Task: Search one way flight ticket for 4 adults, 2 children, 2 infants in seat and 1 infant on lap in premium economy from Columbia: Columbia Metropolitan Airport to Jackson: Jackson Hole Airport on 5-2-2023. Choice of flights is Alaska. Number of bags: 1 carry on bag. Price is upto 99000. Outbound departure time preference is 12:15.
Action: Mouse moved to (372, 308)
Screenshot: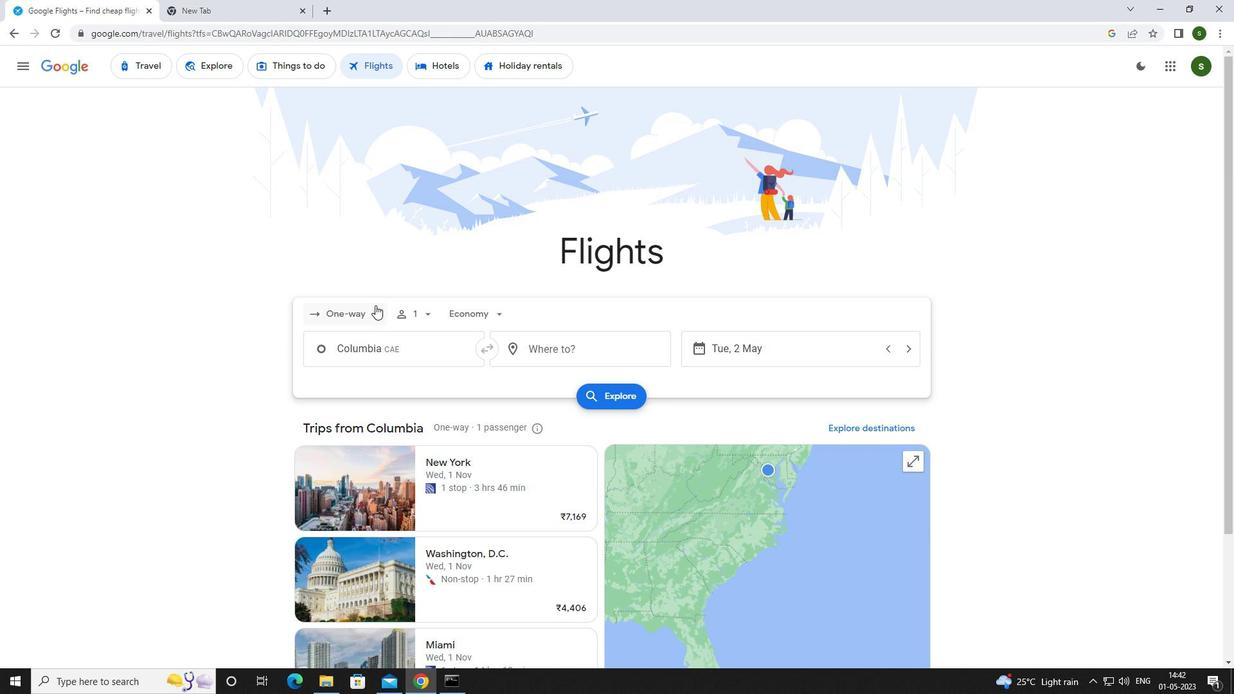 
Action: Mouse pressed left at (372, 308)
Screenshot: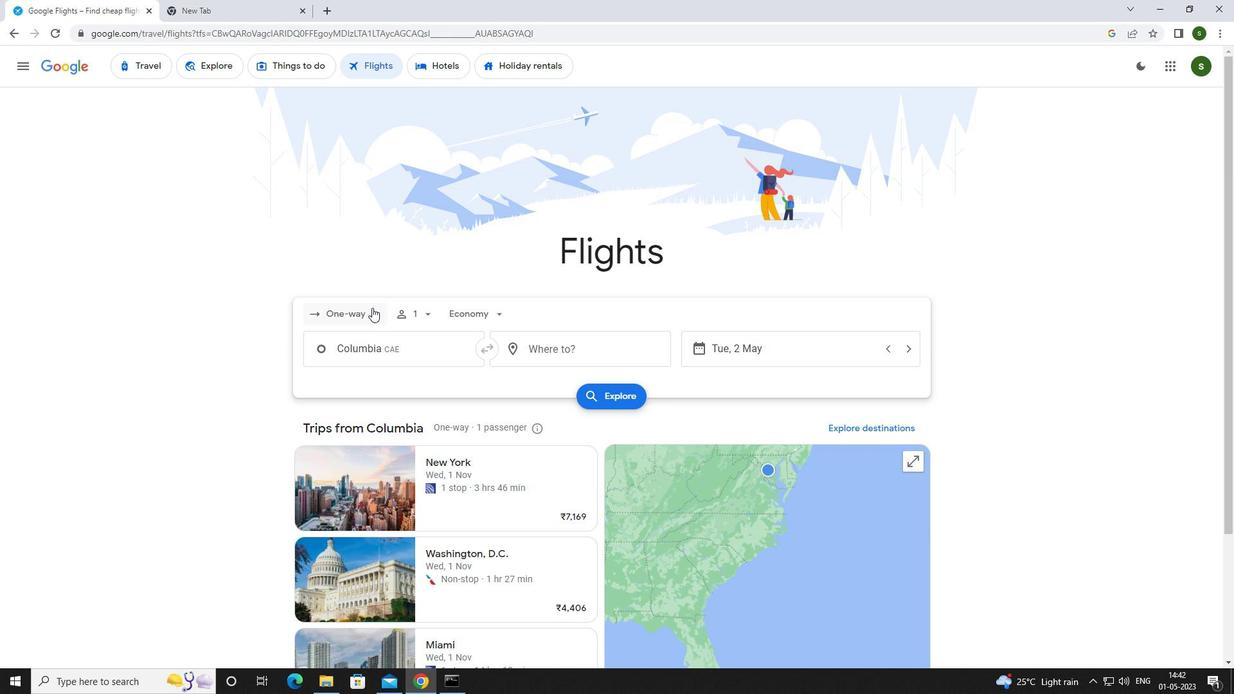 
Action: Mouse moved to (368, 372)
Screenshot: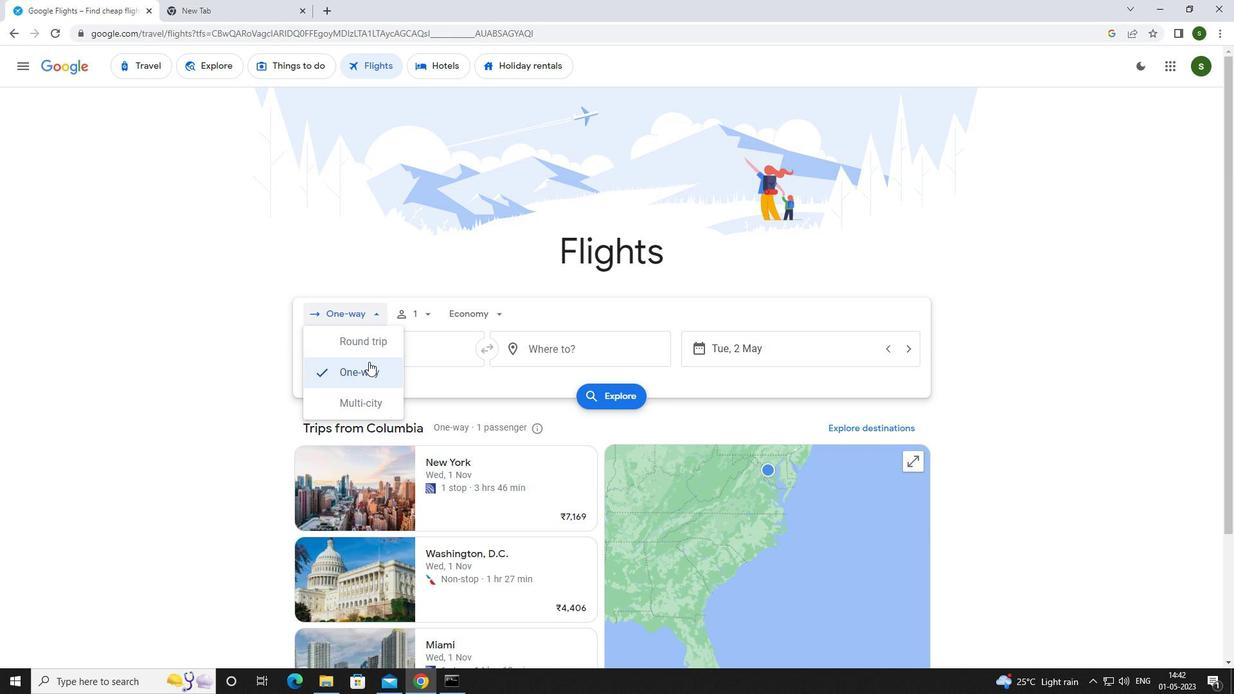 
Action: Mouse pressed left at (368, 372)
Screenshot: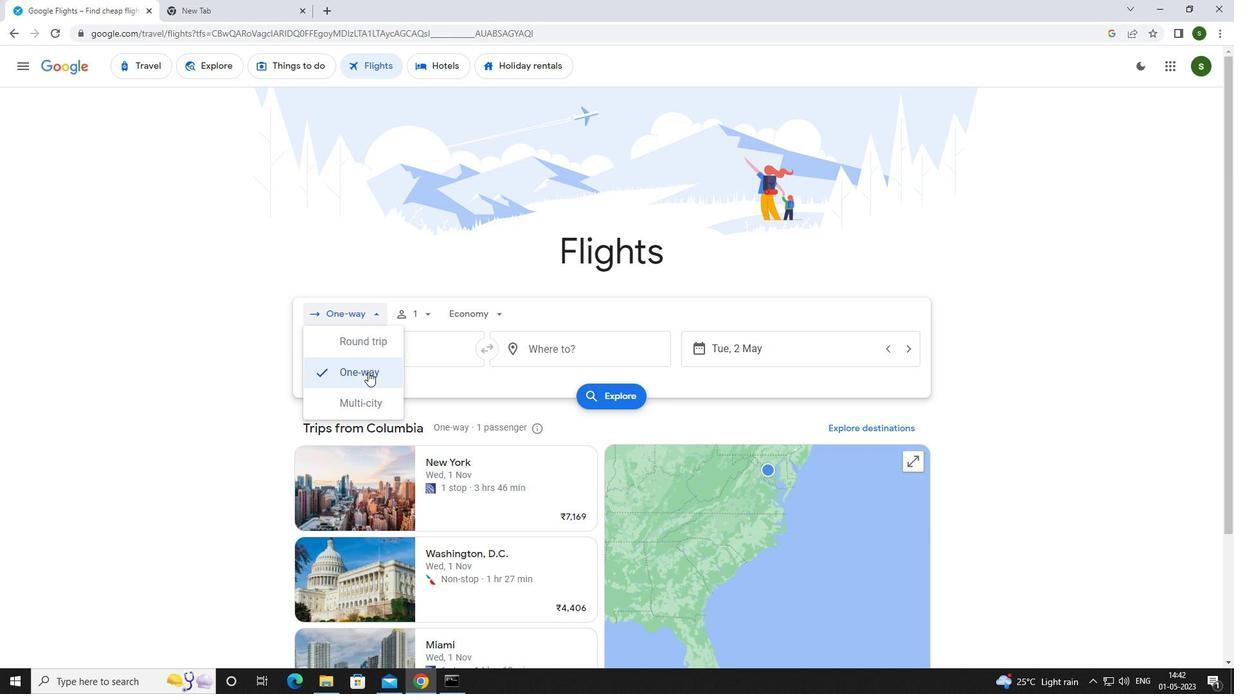 
Action: Mouse moved to (433, 315)
Screenshot: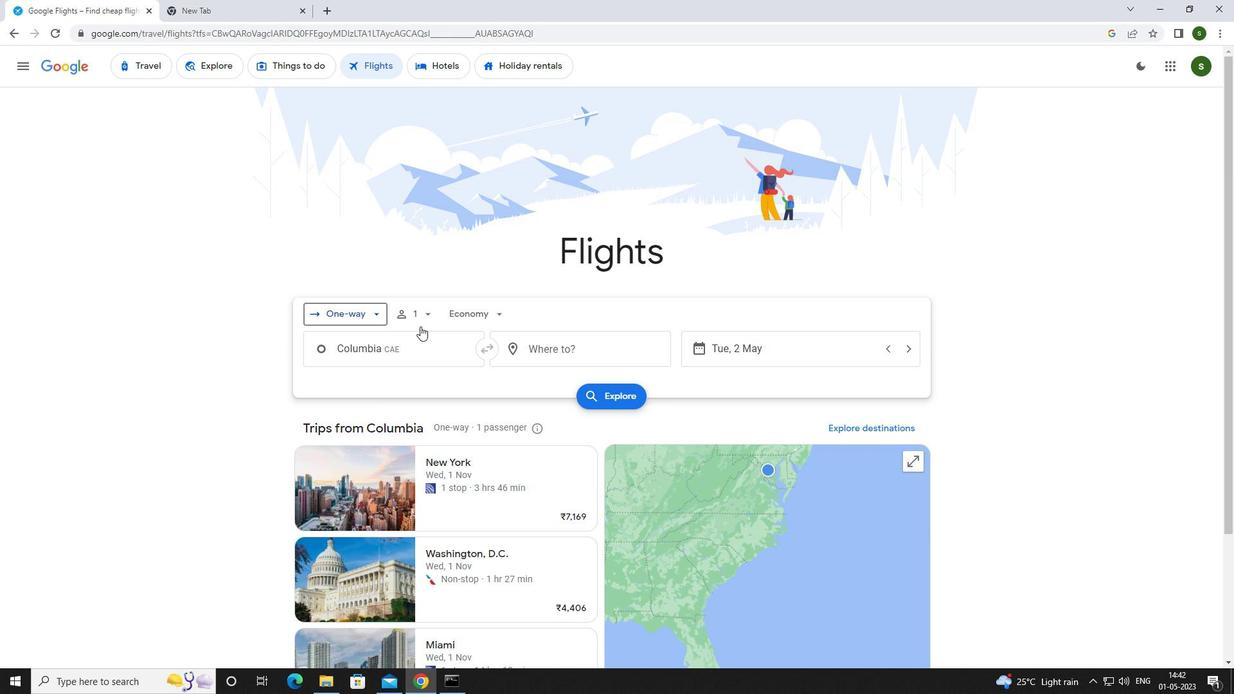 
Action: Mouse pressed left at (433, 315)
Screenshot: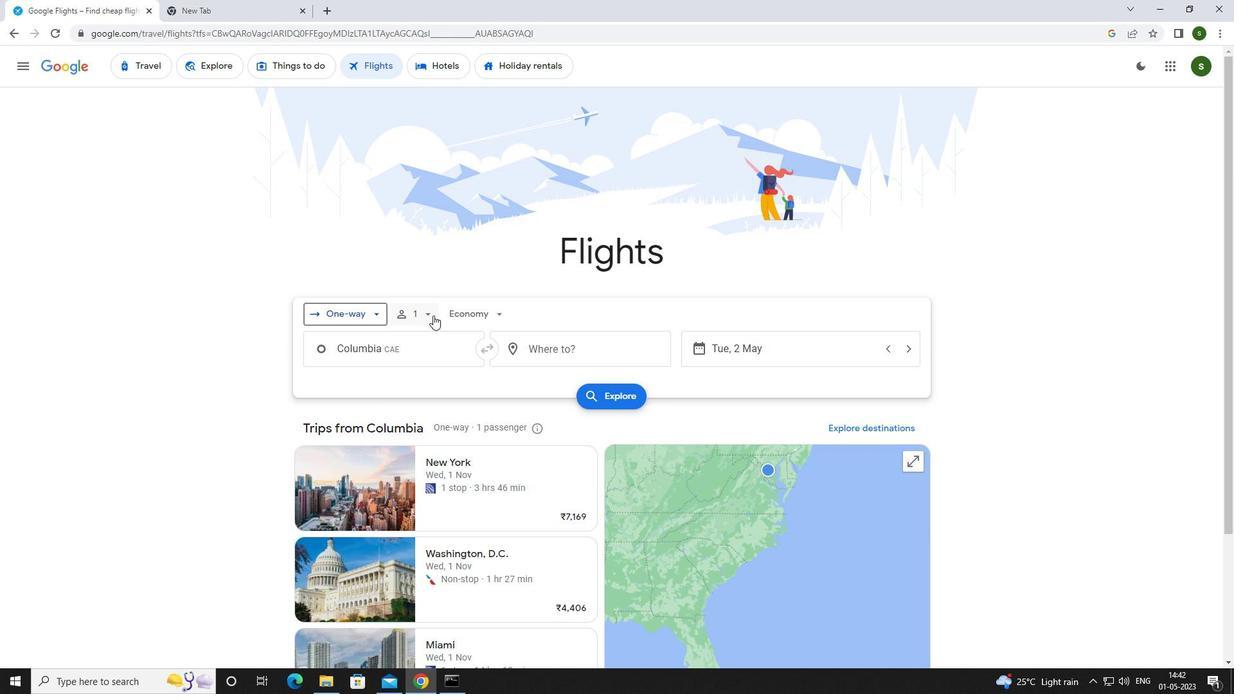
Action: Mouse moved to (525, 340)
Screenshot: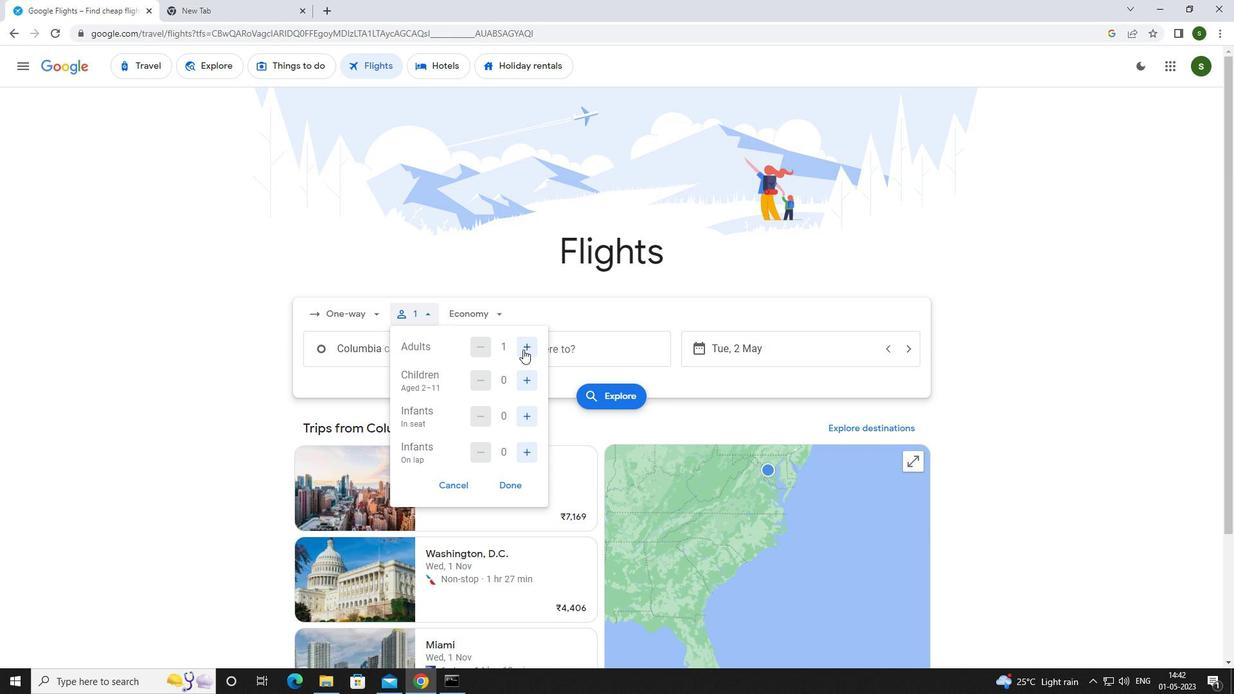 
Action: Mouse pressed left at (525, 340)
Screenshot: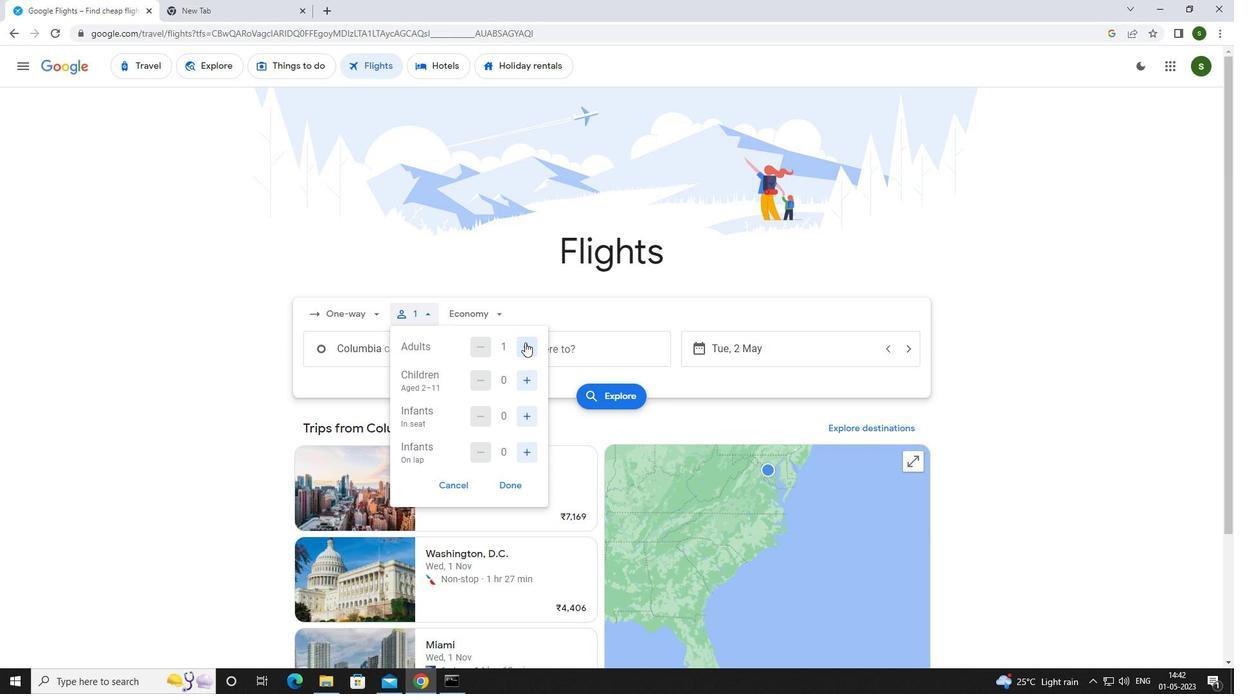 
Action: Mouse pressed left at (525, 340)
Screenshot: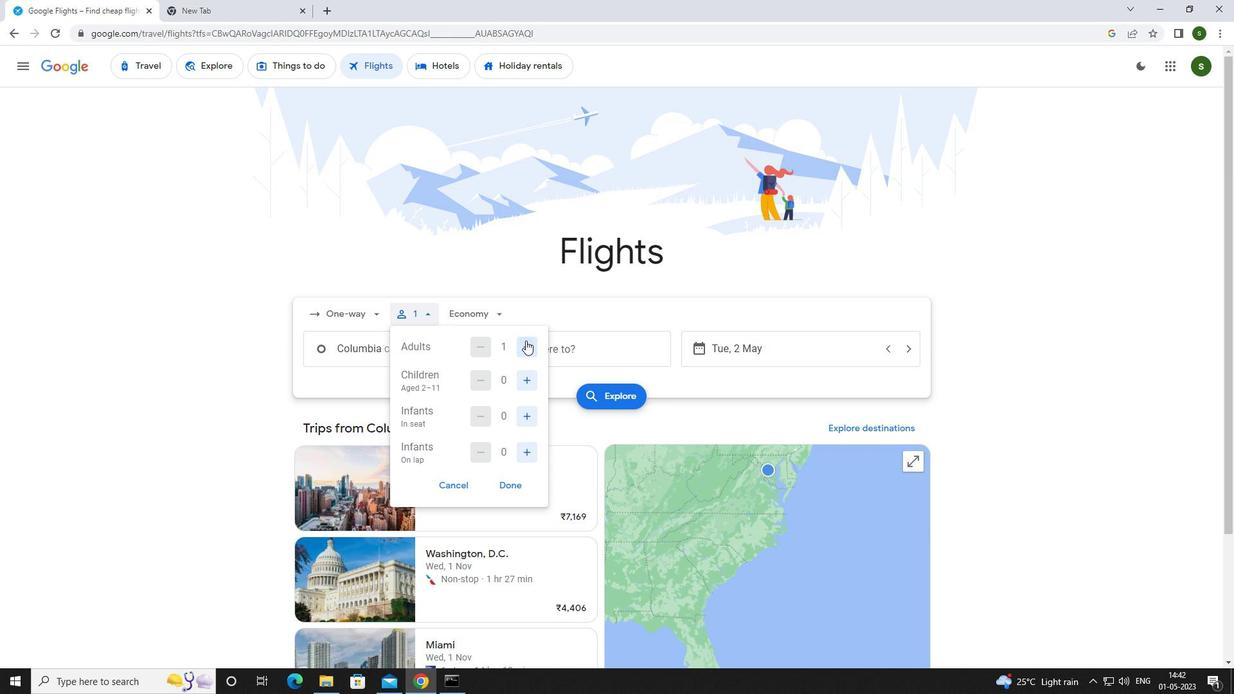 
Action: Mouse pressed left at (525, 340)
Screenshot: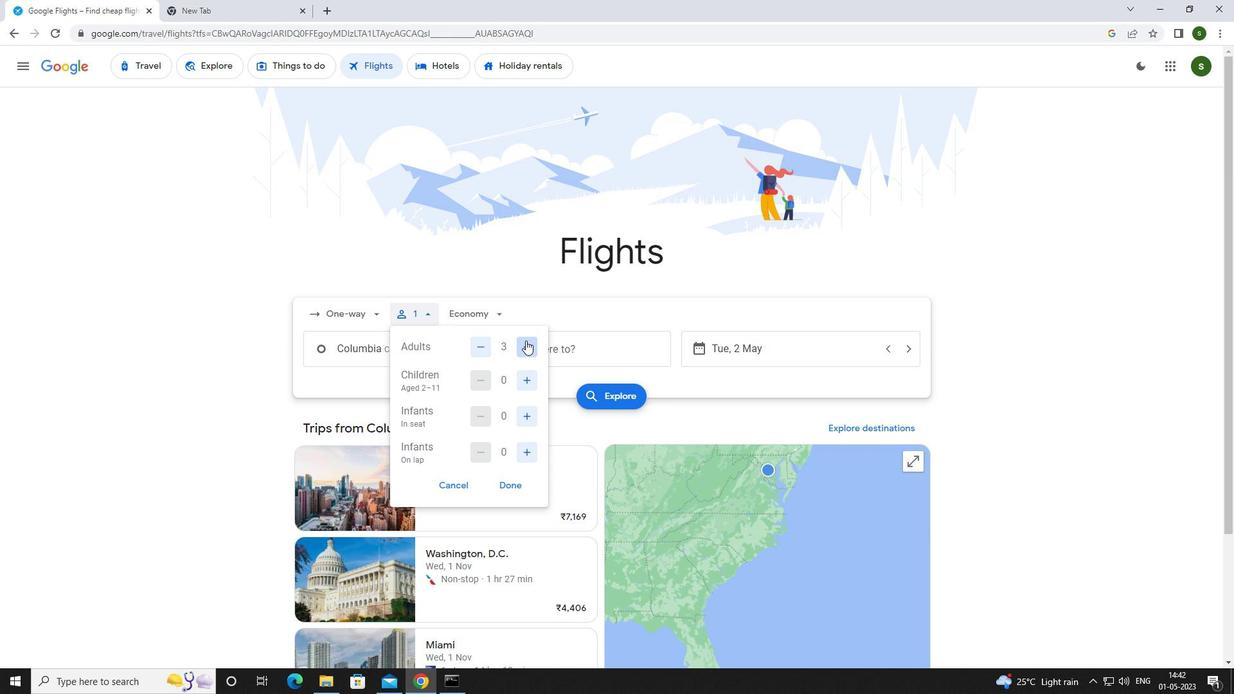 
Action: Mouse moved to (527, 374)
Screenshot: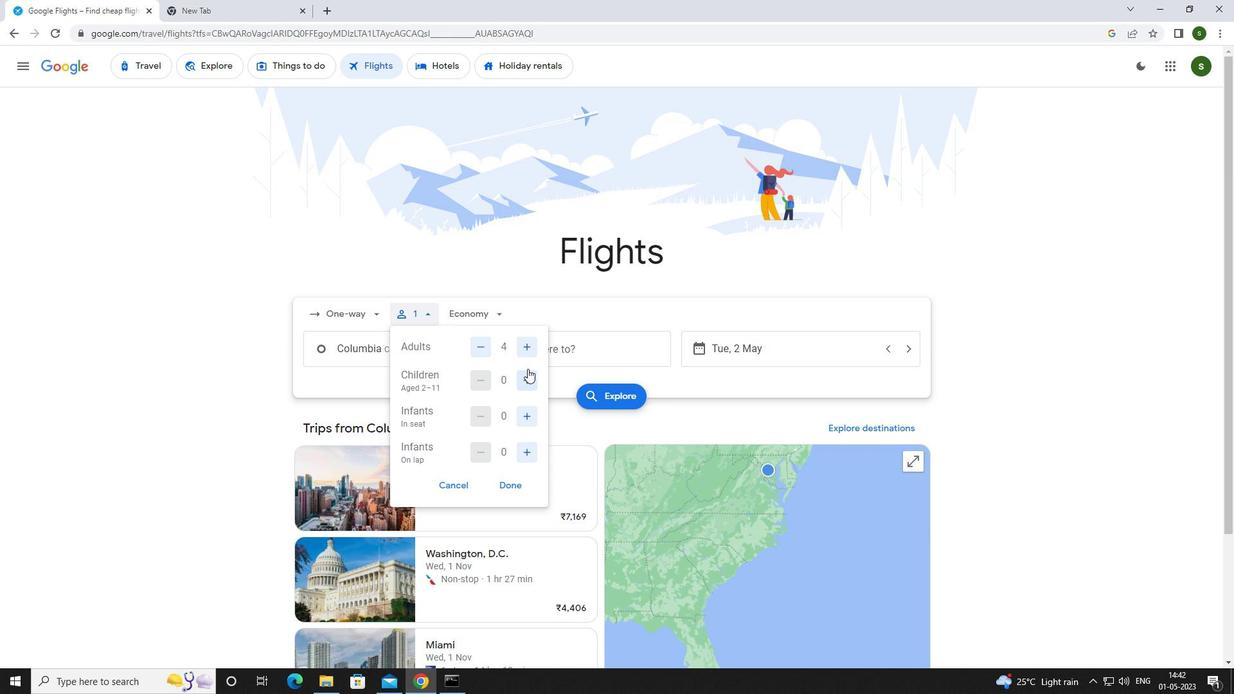 
Action: Mouse pressed left at (527, 374)
Screenshot: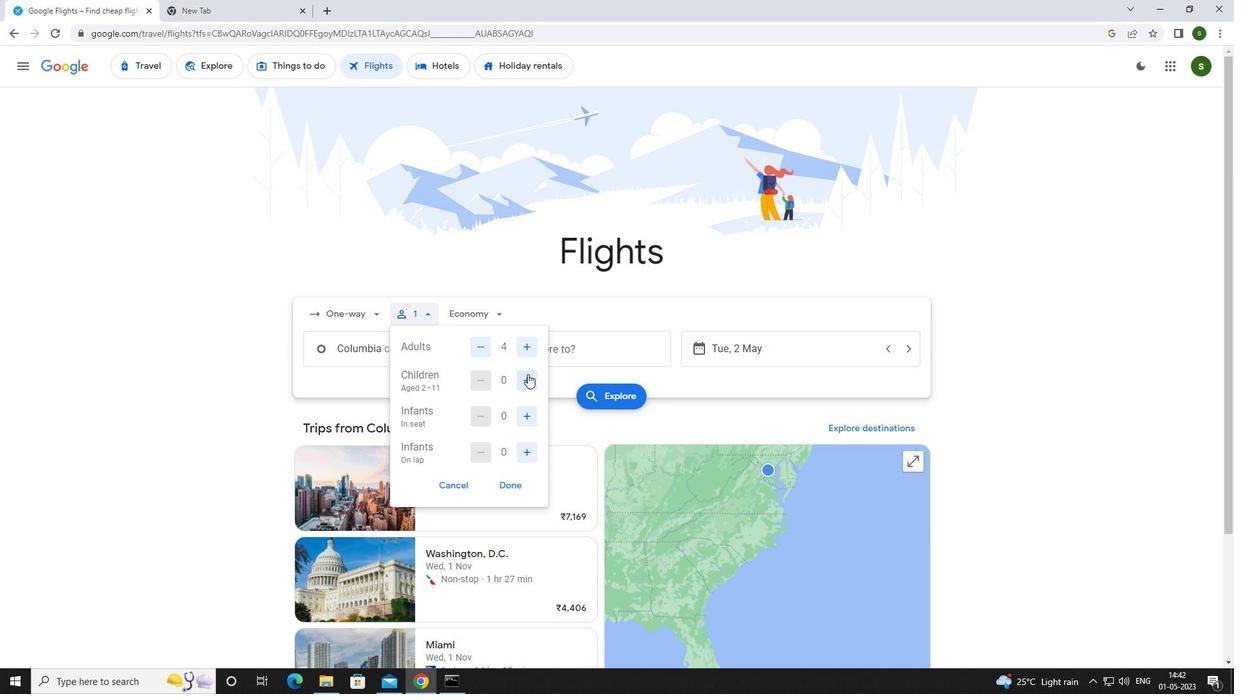 
Action: Mouse pressed left at (527, 374)
Screenshot: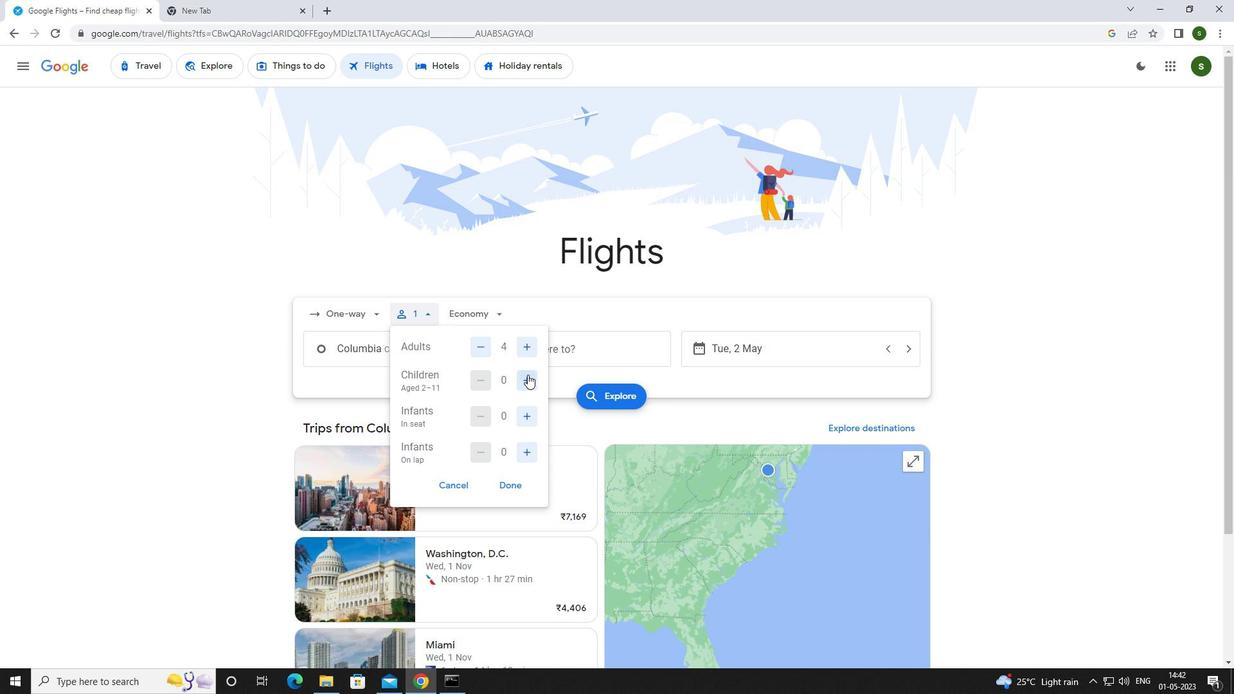 
Action: Mouse moved to (527, 408)
Screenshot: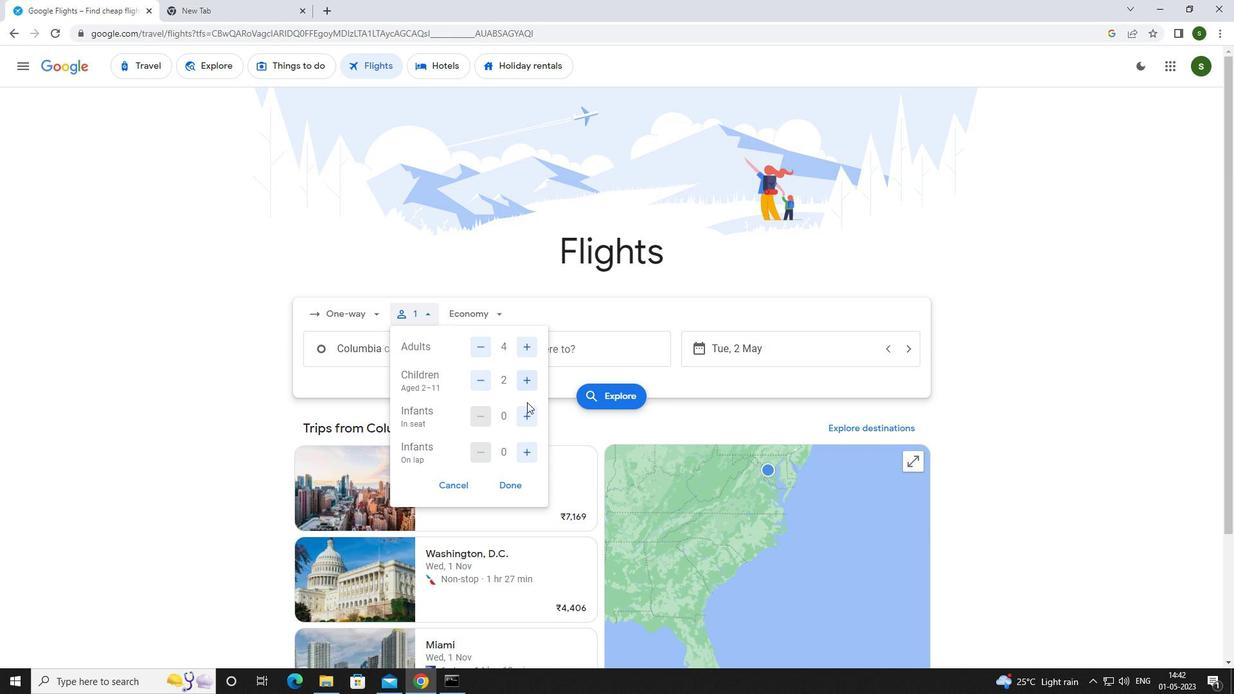 
Action: Mouse pressed left at (527, 408)
Screenshot: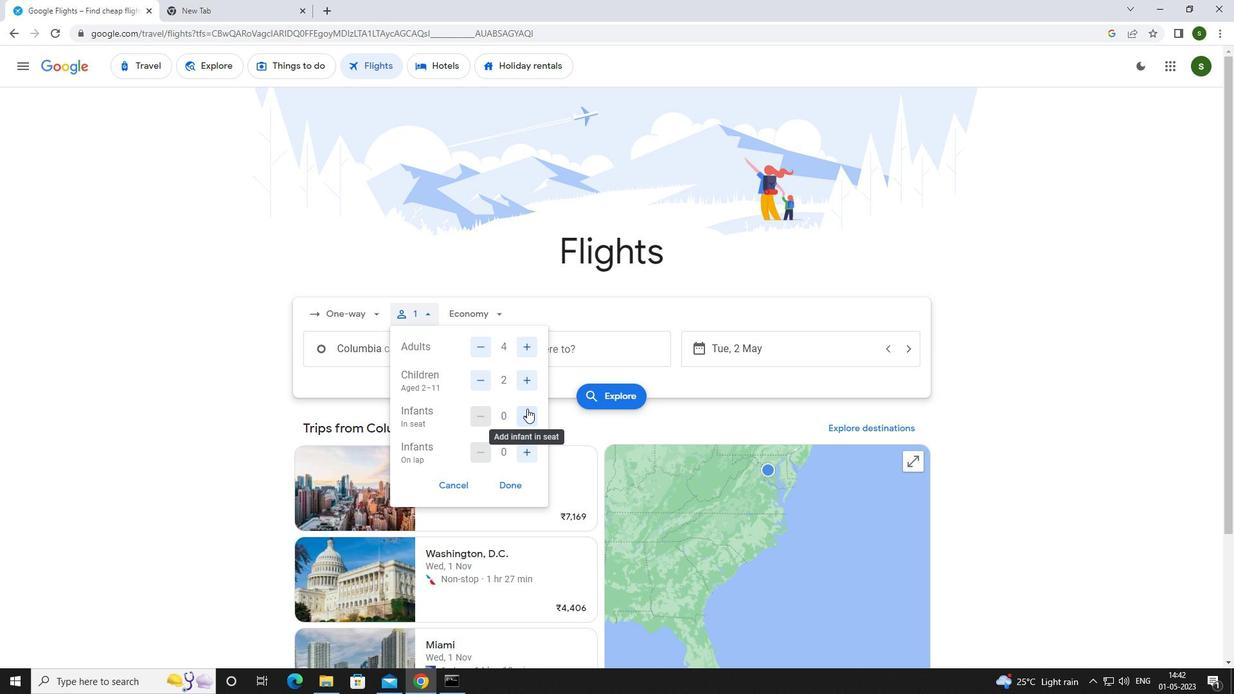 
Action: Mouse pressed left at (527, 408)
Screenshot: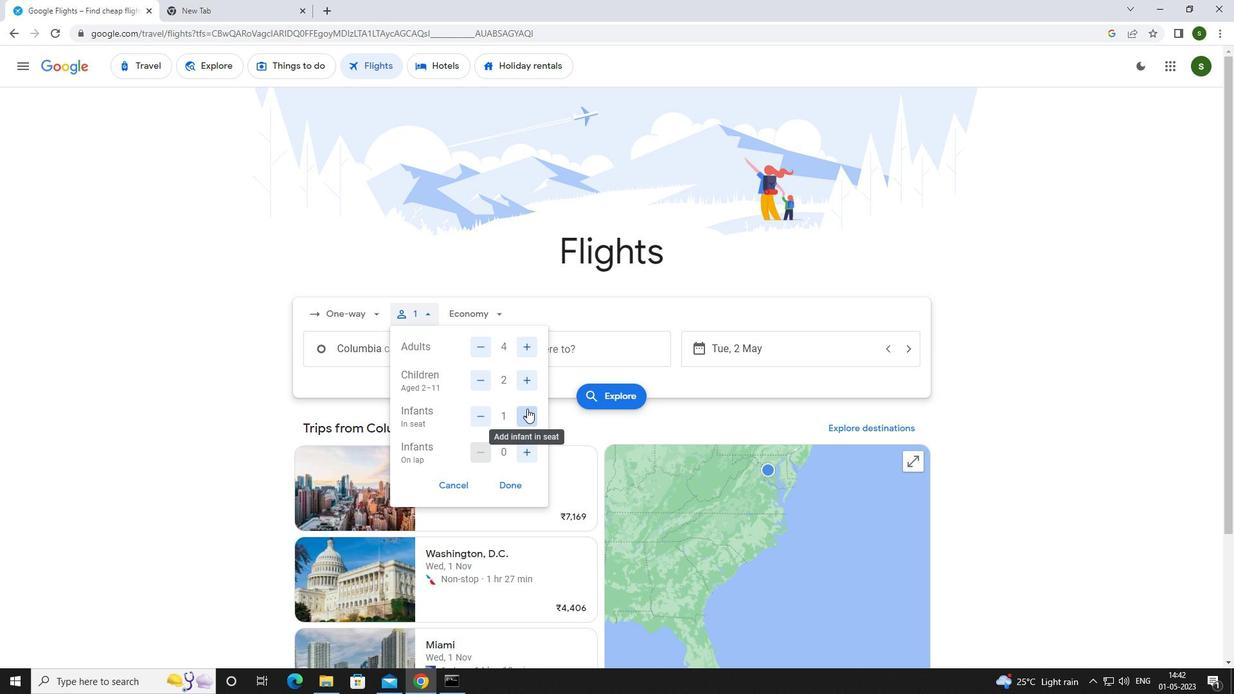 
Action: Mouse moved to (518, 455)
Screenshot: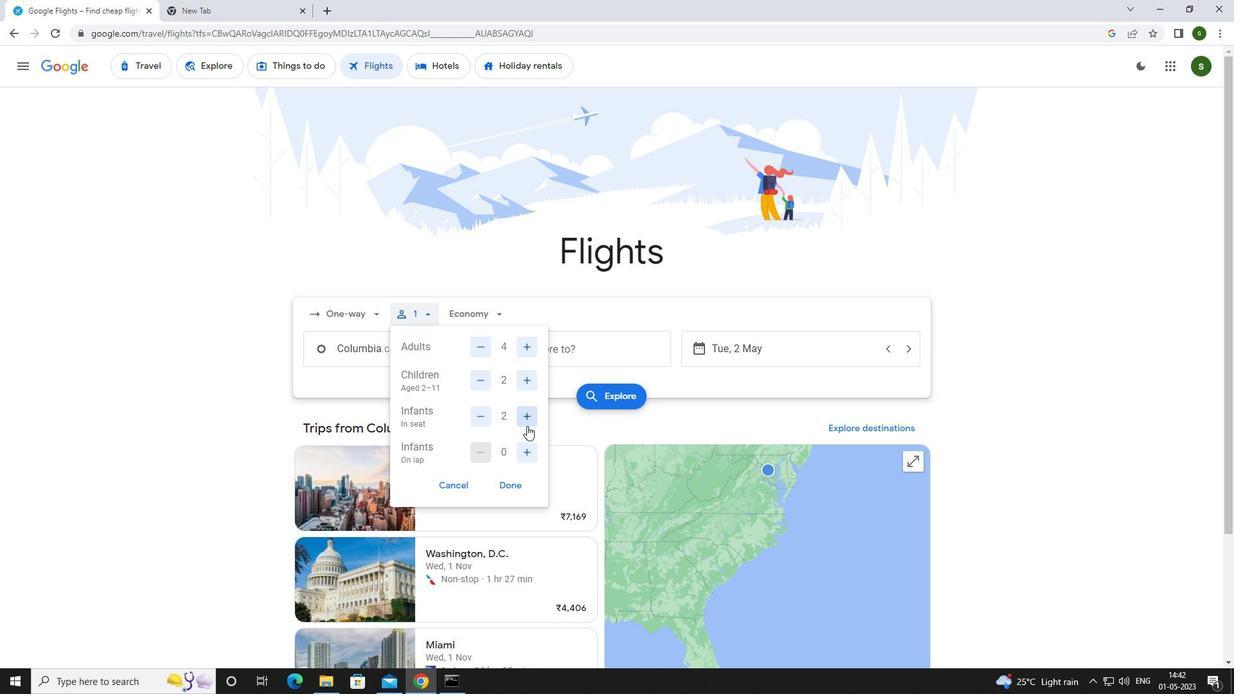 
Action: Mouse pressed left at (518, 455)
Screenshot: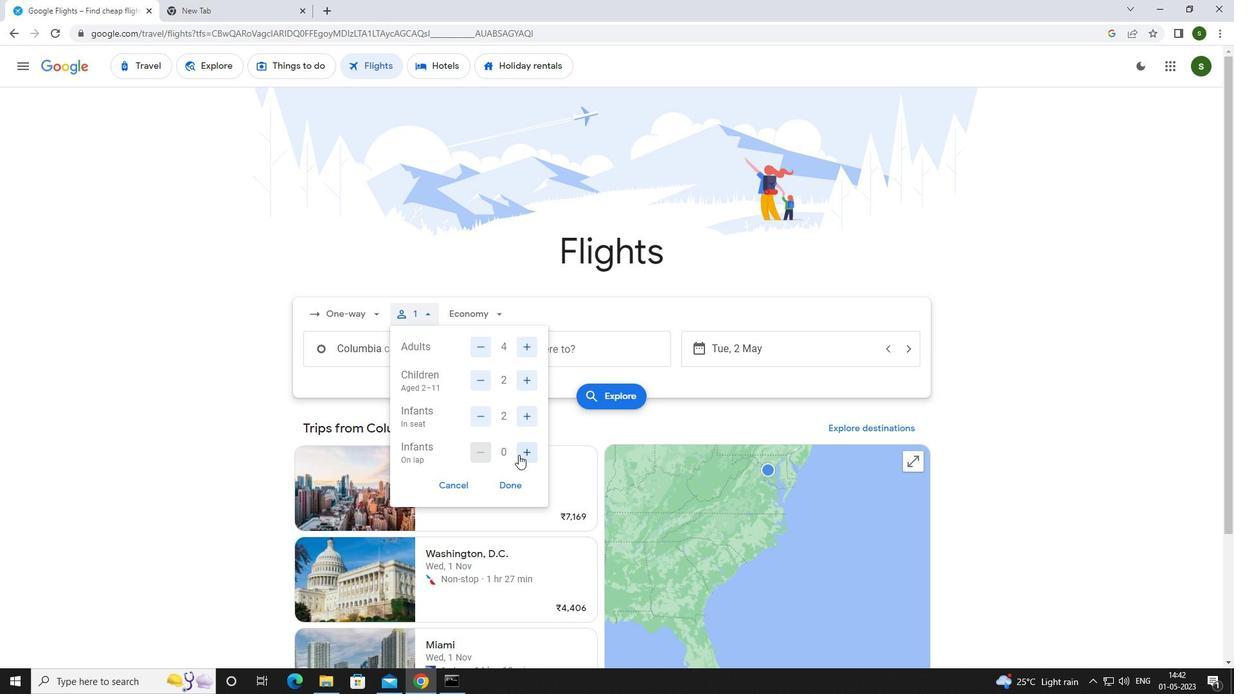 
Action: Mouse moved to (494, 318)
Screenshot: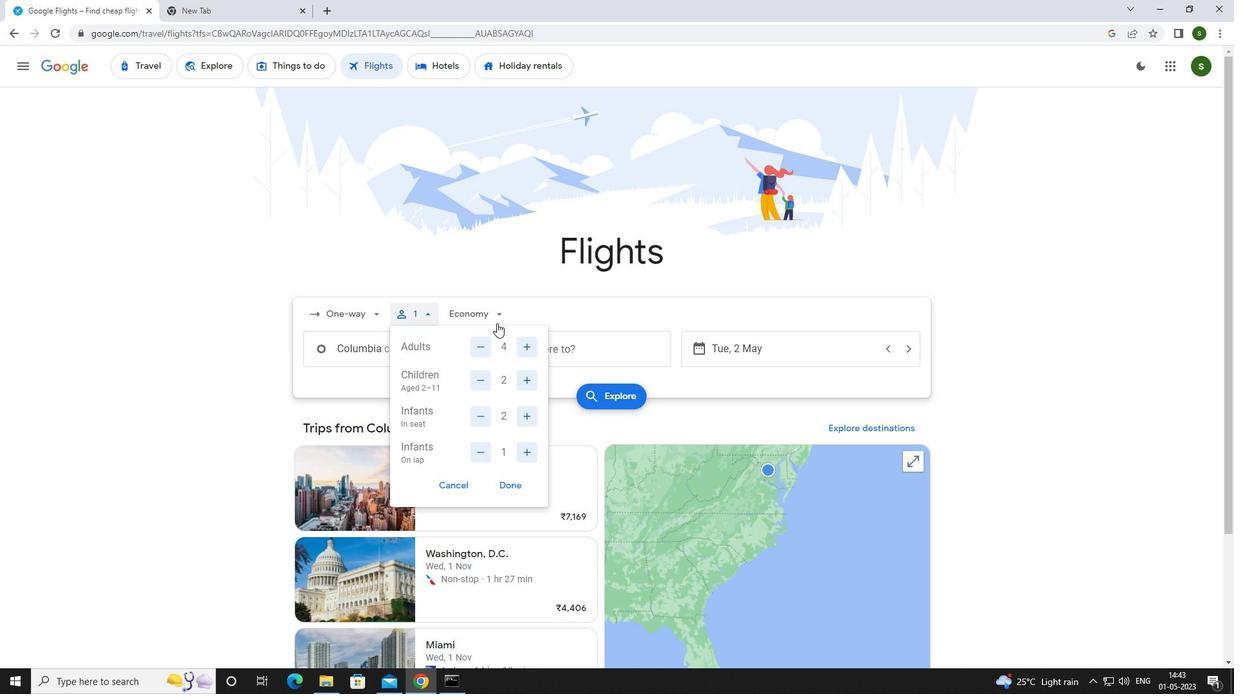 
Action: Mouse pressed left at (494, 318)
Screenshot: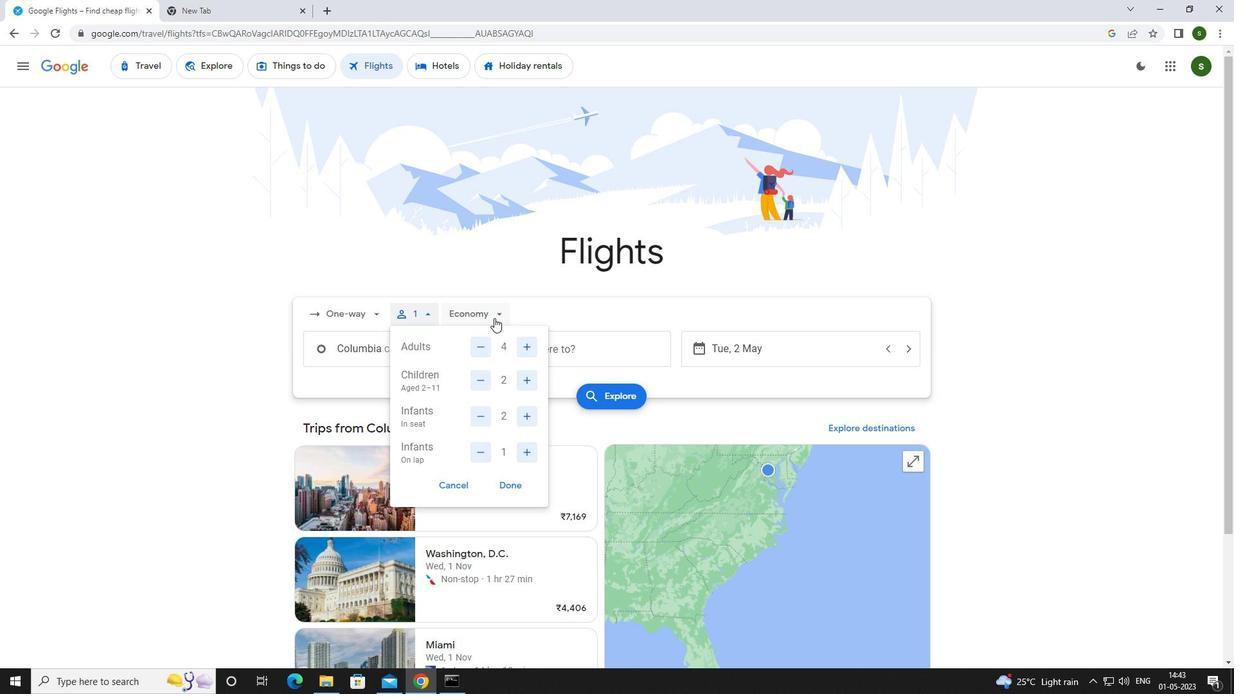 
Action: Mouse moved to (500, 363)
Screenshot: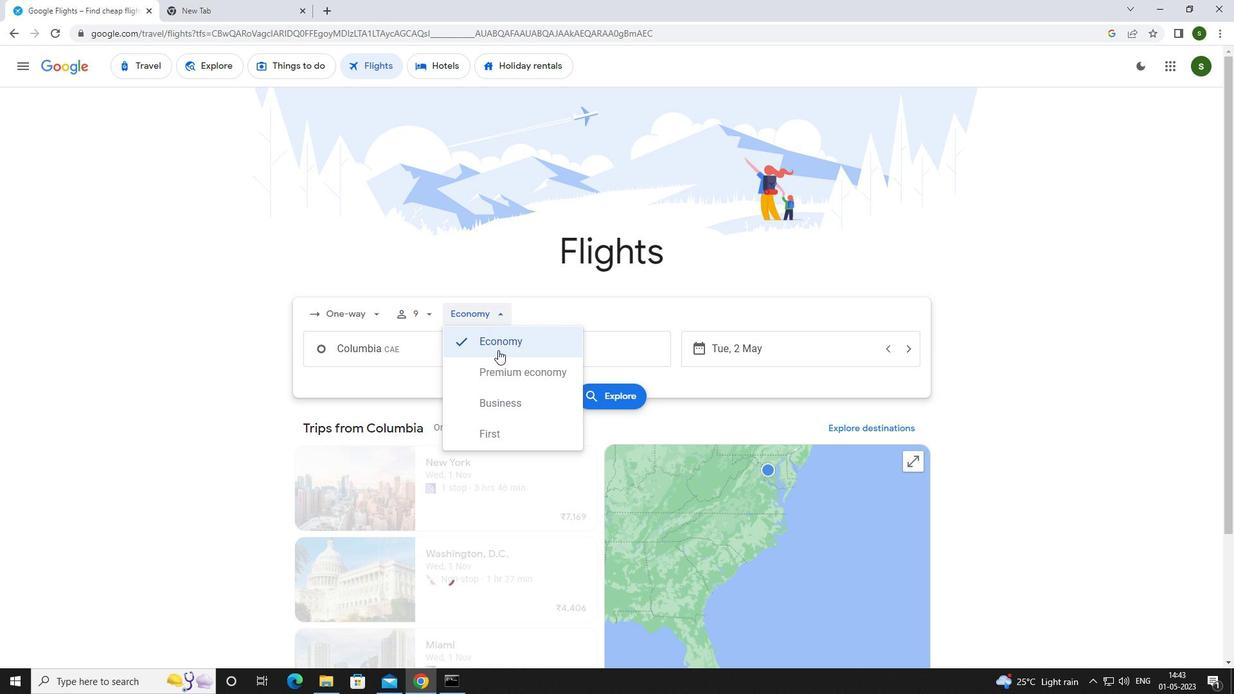
Action: Mouse pressed left at (500, 363)
Screenshot: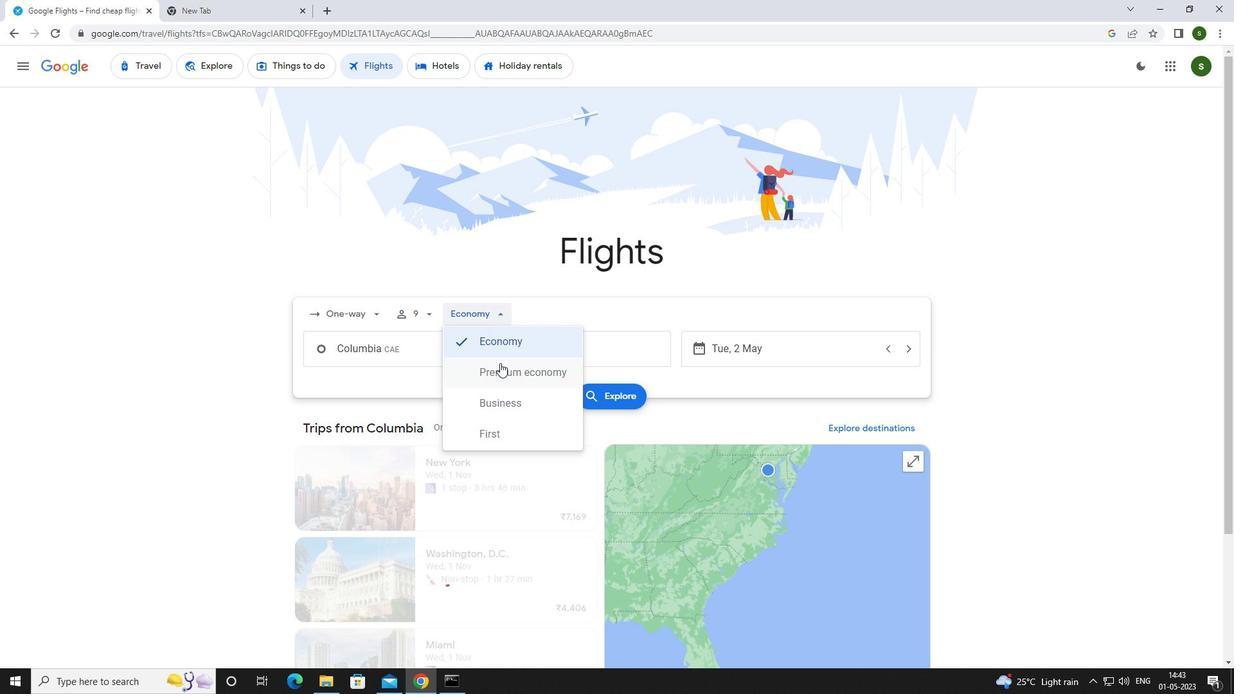 
Action: Mouse moved to (437, 358)
Screenshot: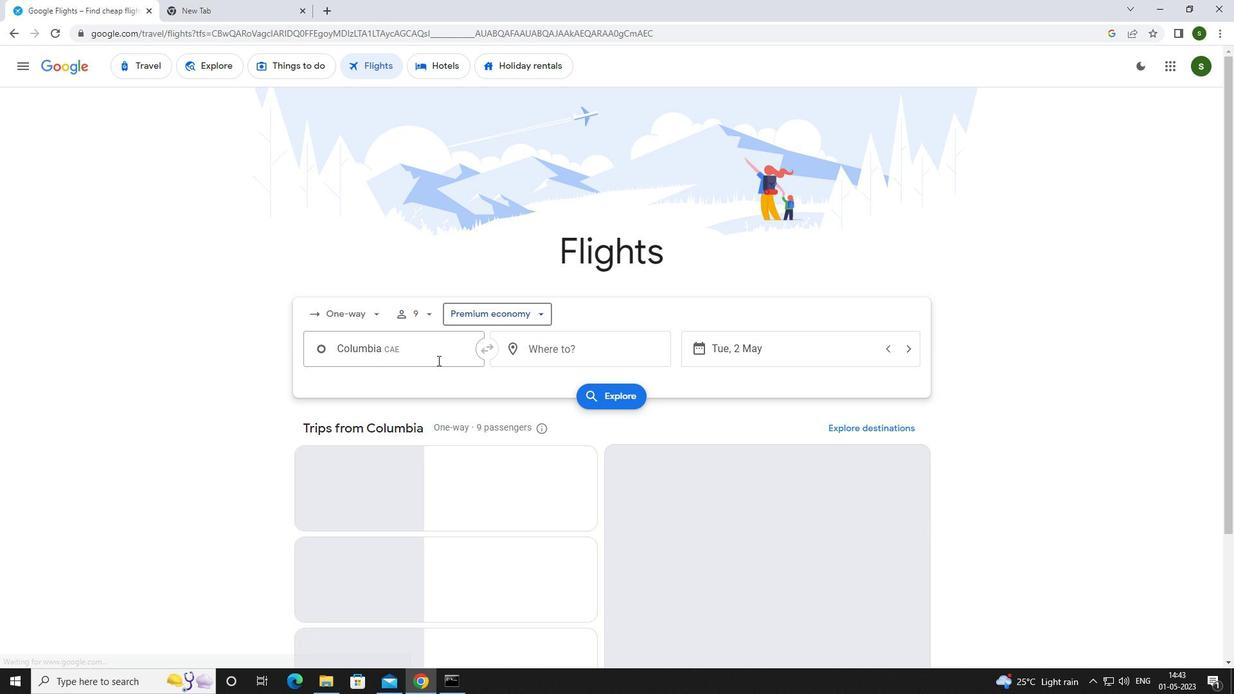 
Action: Mouse pressed left at (437, 358)
Screenshot: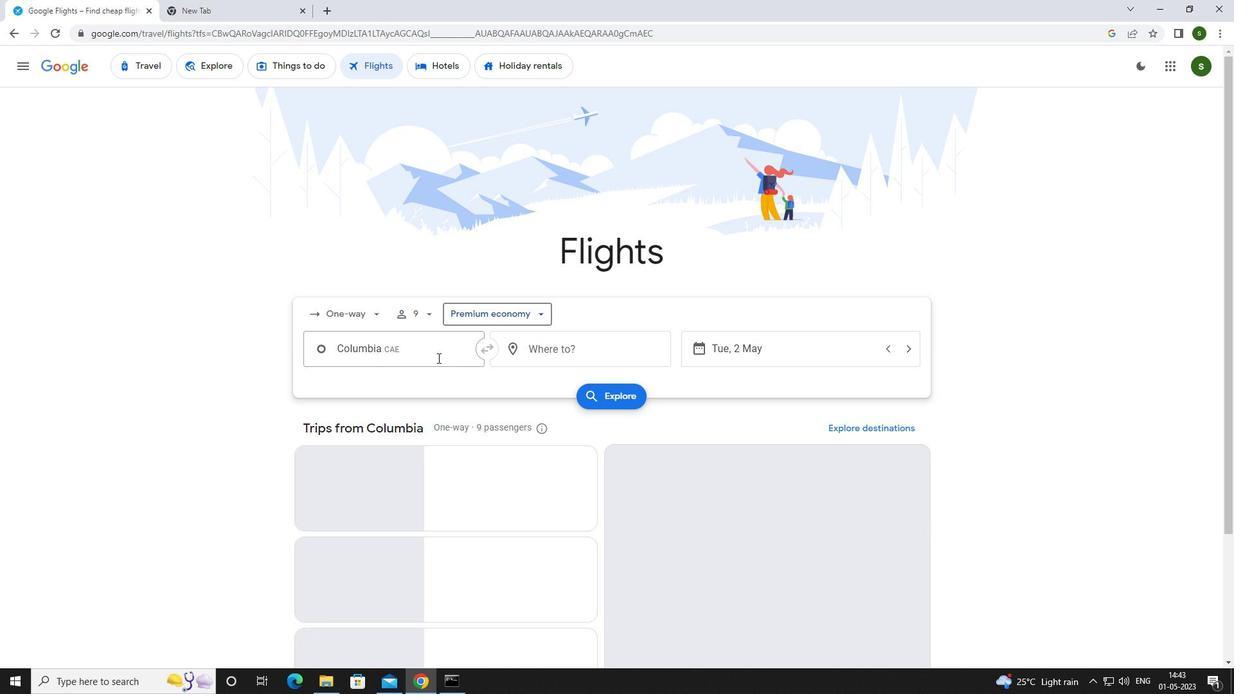 
Action: Mouse moved to (438, 352)
Screenshot: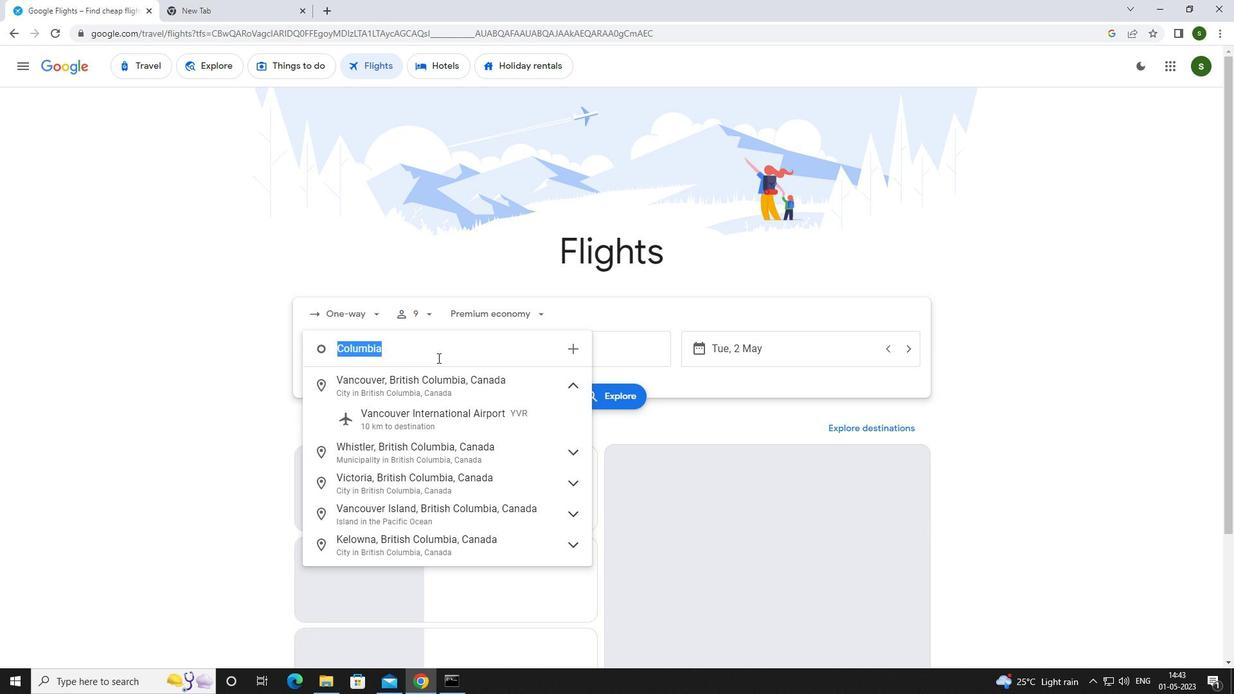 
Action: Key pressed <Key.caps_lock>c<Key.caps_lock>olumbia<Key.space><Key.caps_lock>m<Key.caps_lock>etro
Screenshot: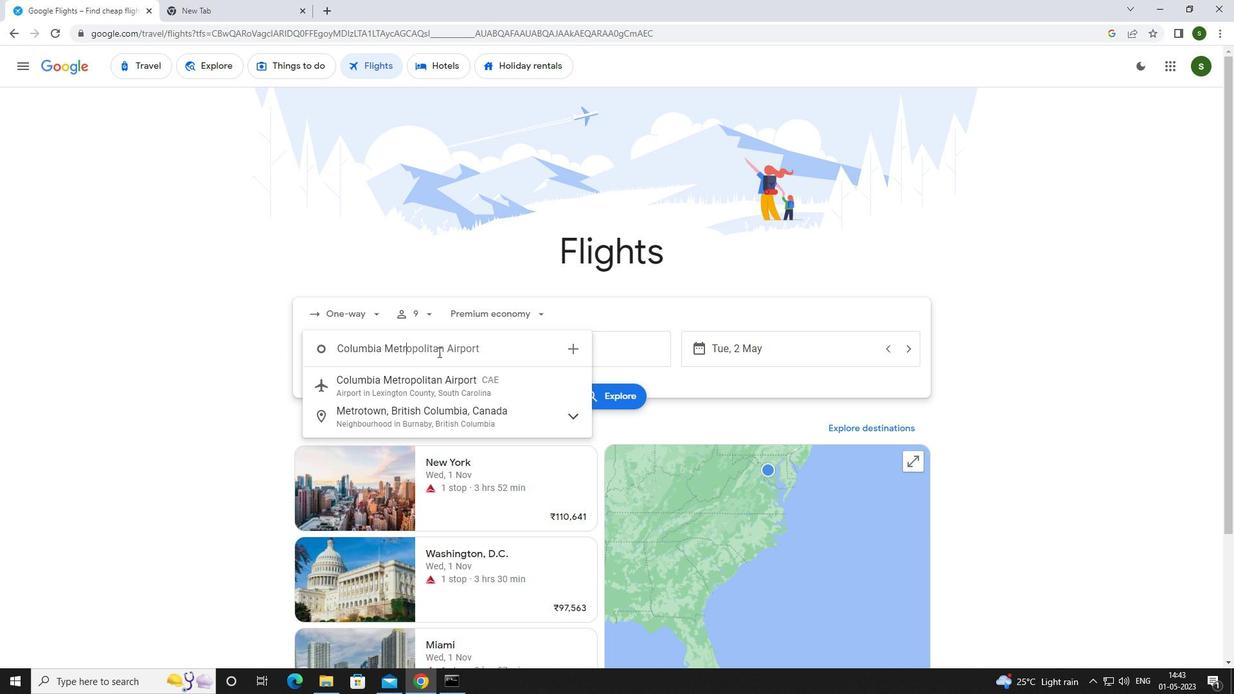 
Action: Mouse moved to (416, 394)
Screenshot: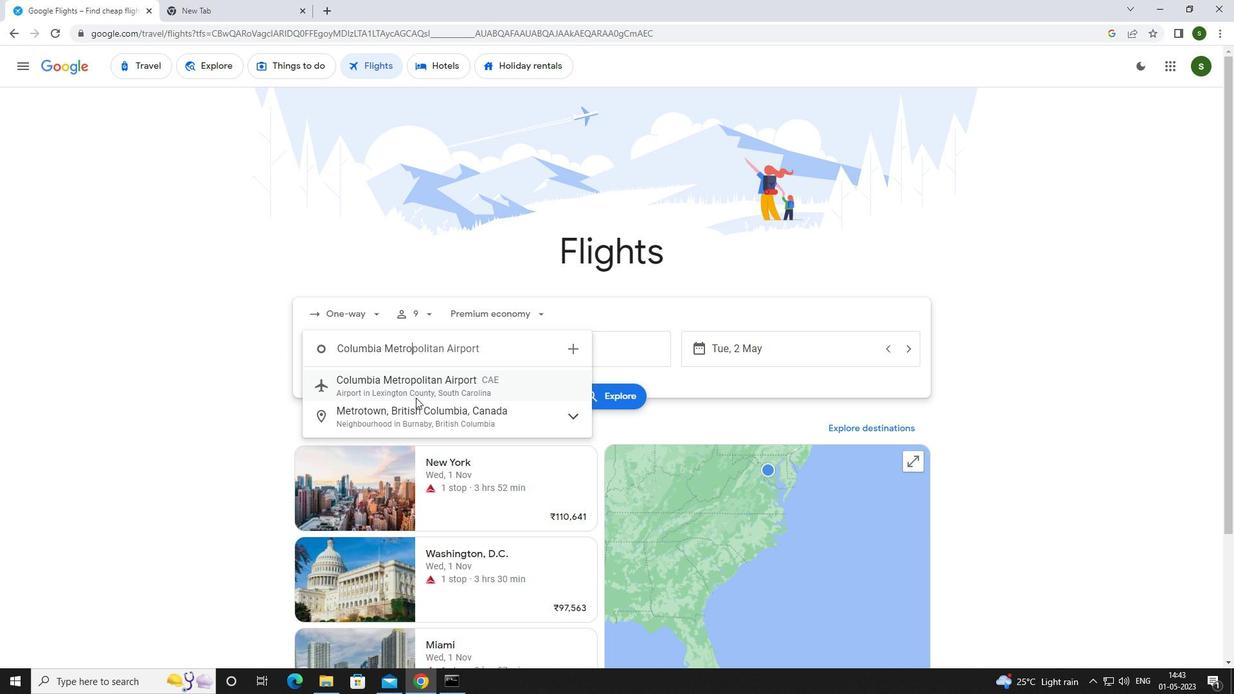 
Action: Mouse pressed left at (416, 394)
Screenshot: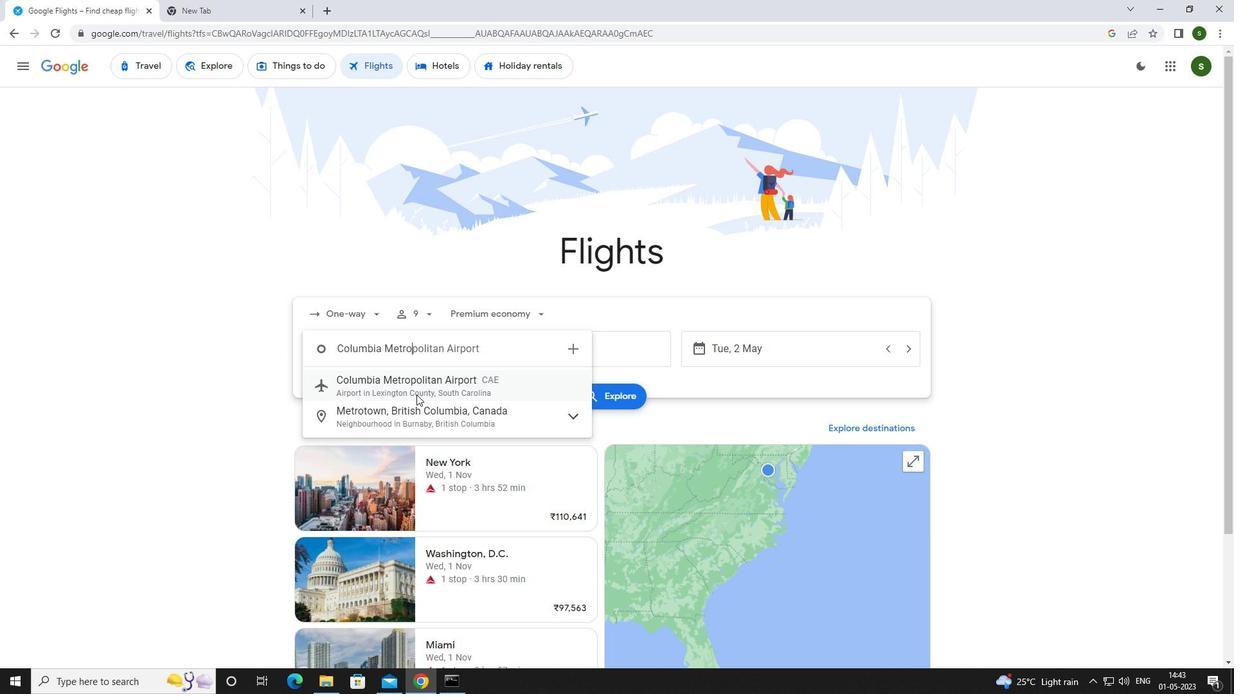 
Action: Mouse moved to (572, 344)
Screenshot: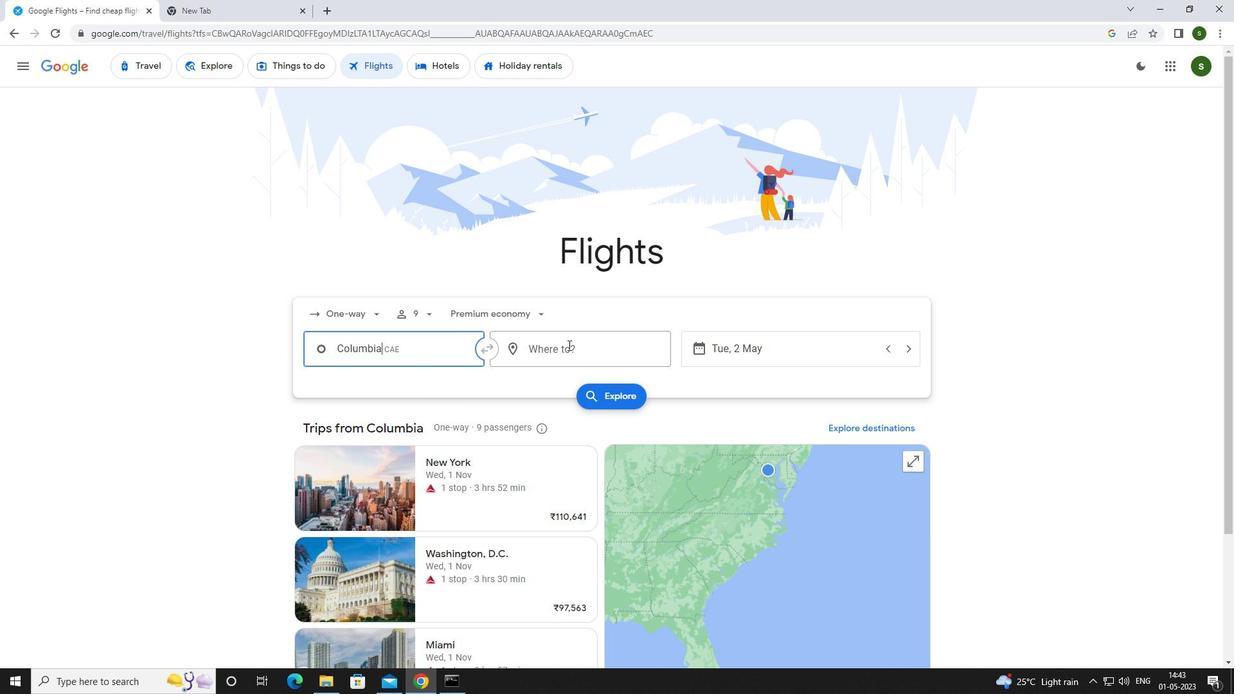 
Action: Mouse pressed left at (572, 344)
Screenshot: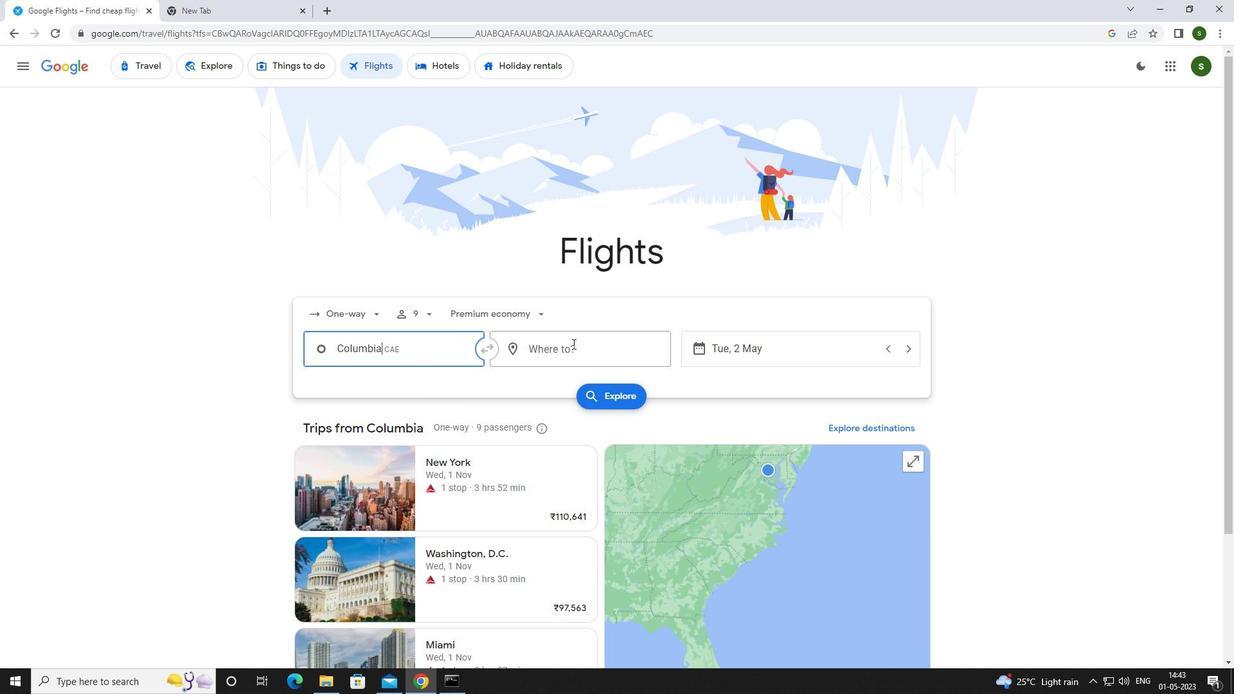 
Action: Mouse moved to (544, 333)
Screenshot: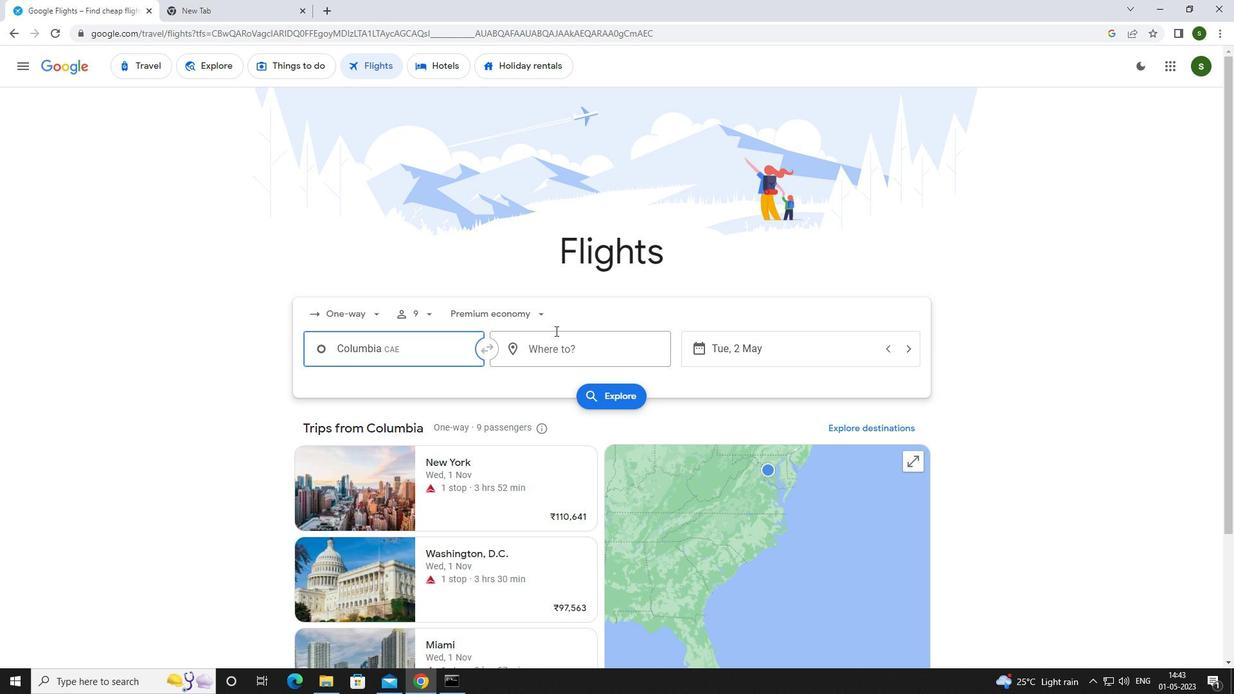 
Action: Key pressed <Key.caps_lock>j<Key.caps_lock>ackson<Key.space><Key.caps_lock>h<Key.caps_lock>
Screenshot: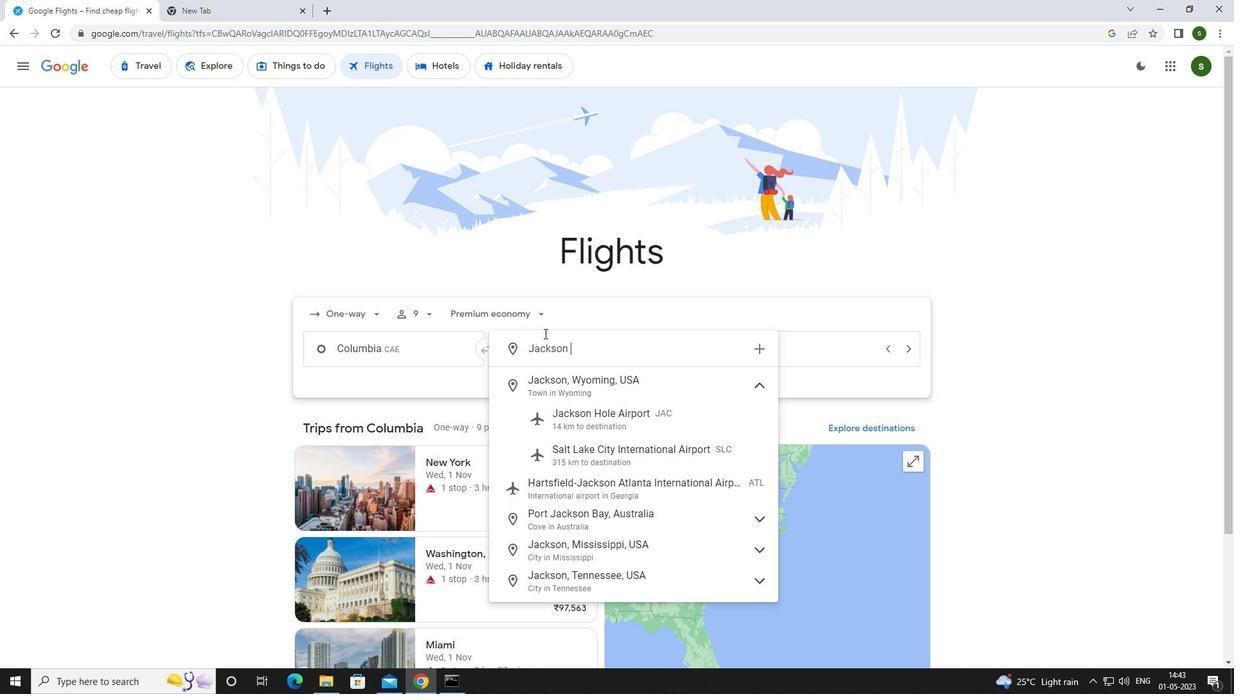 
Action: Mouse moved to (563, 413)
Screenshot: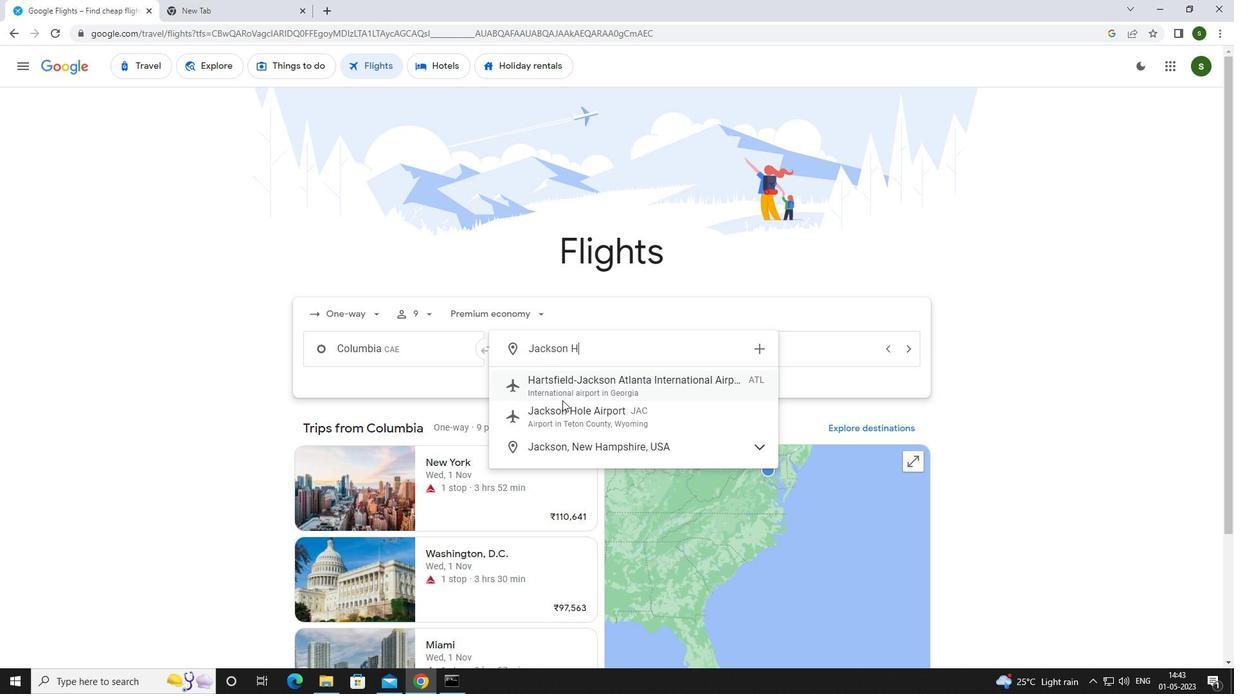 
Action: Mouse pressed left at (563, 413)
Screenshot: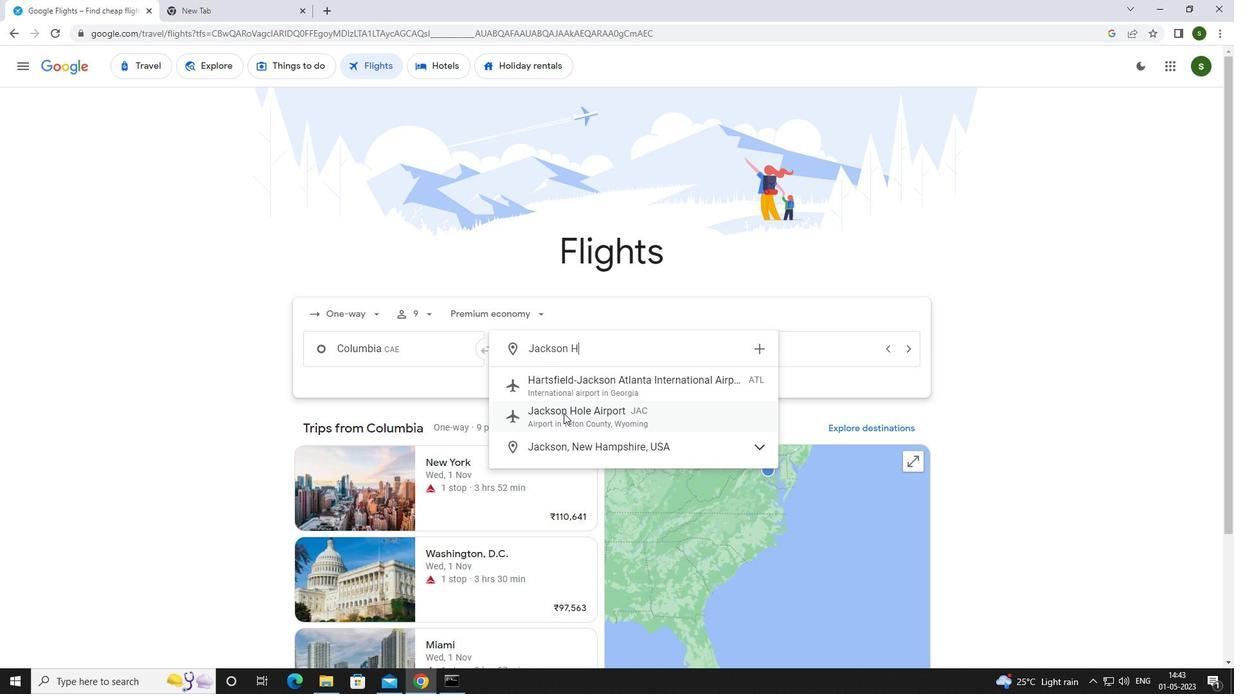 
Action: Mouse moved to (776, 351)
Screenshot: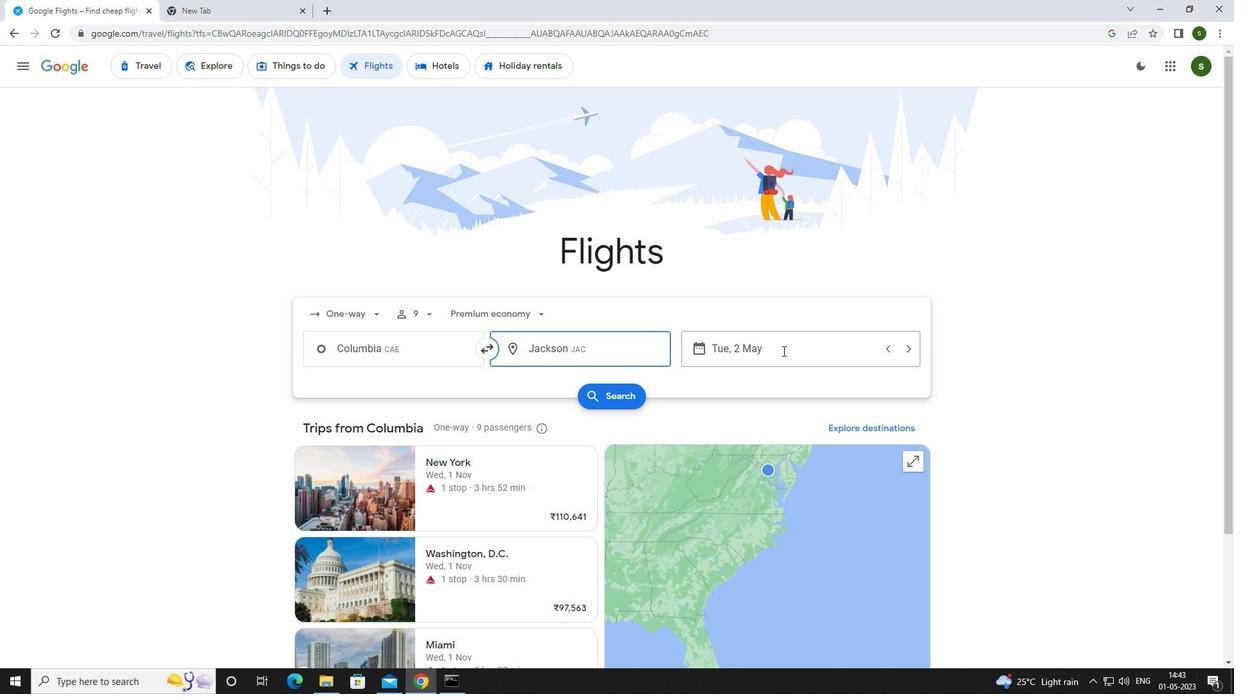 
Action: Mouse pressed left at (776, 351)
Screenshot: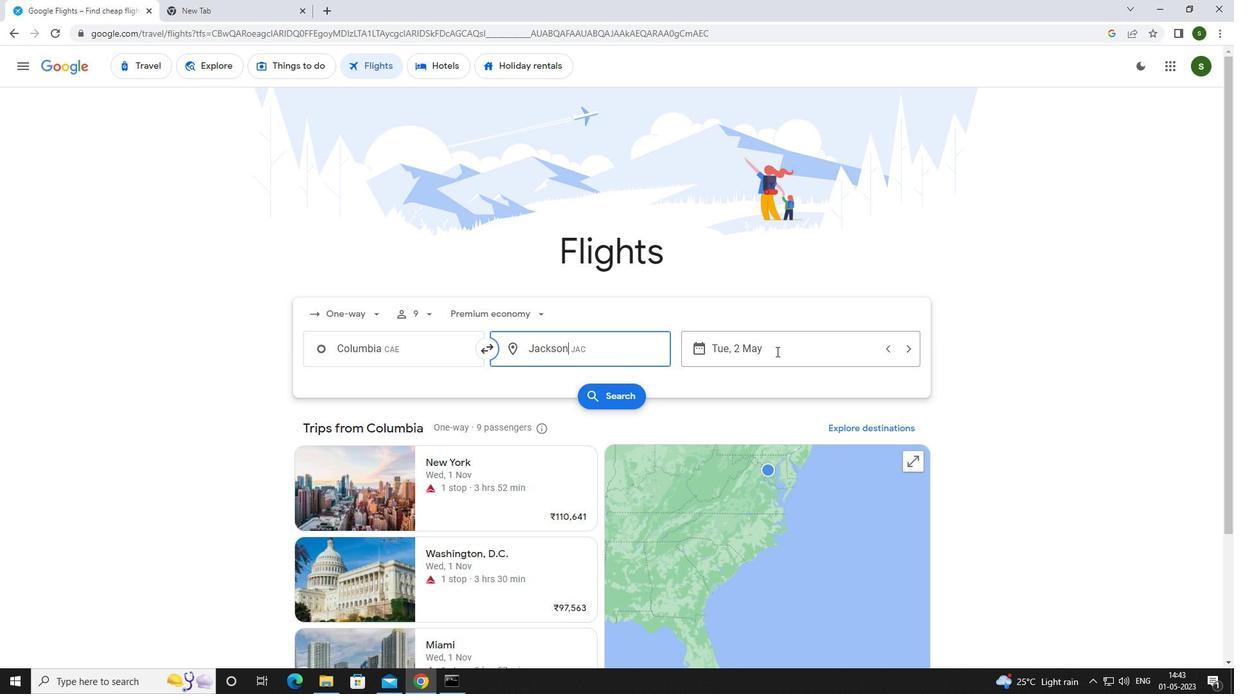 
Action: Mouse moved to (531, 432)
Screenshot: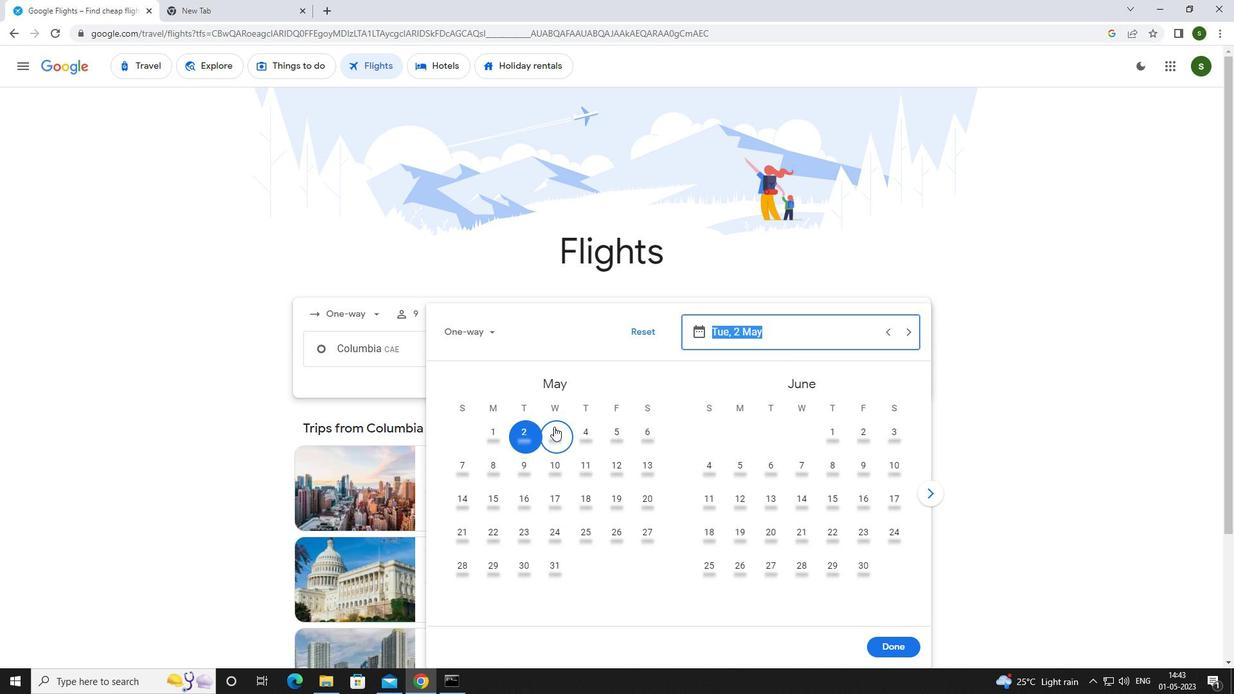 
Action: Mouse pressed left at (531, 432)
Screenshot: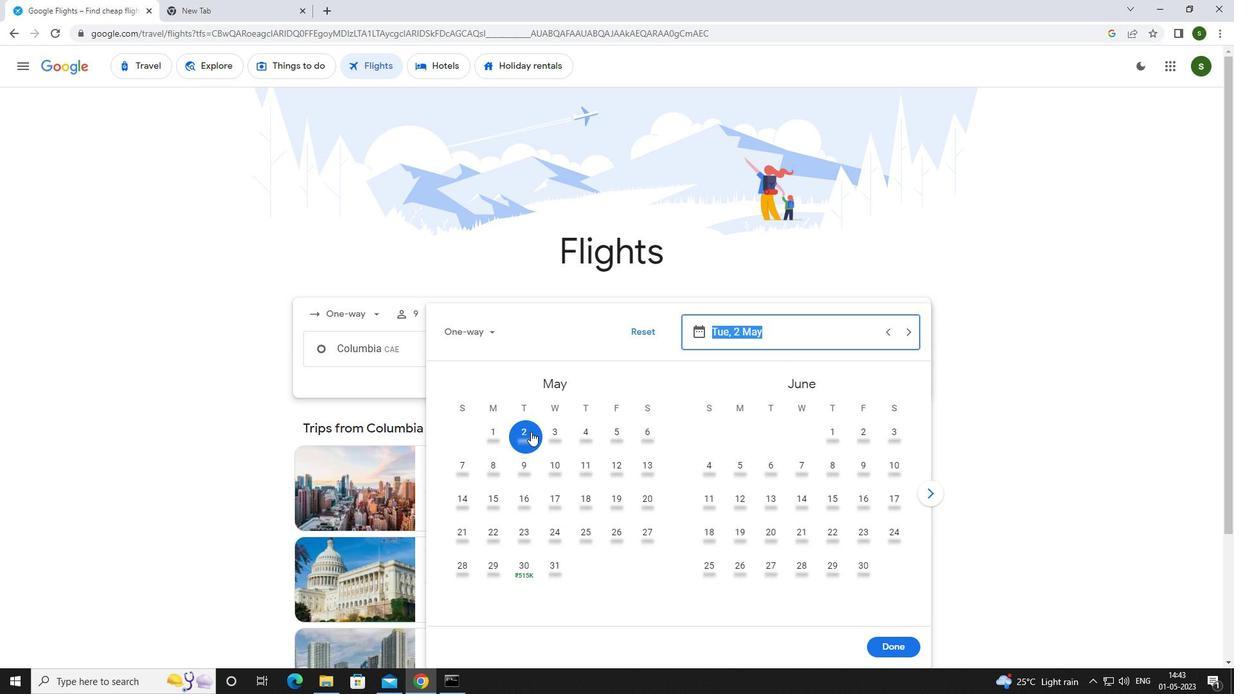 
Action: Mouse moved to (895, 644)
Screenshot: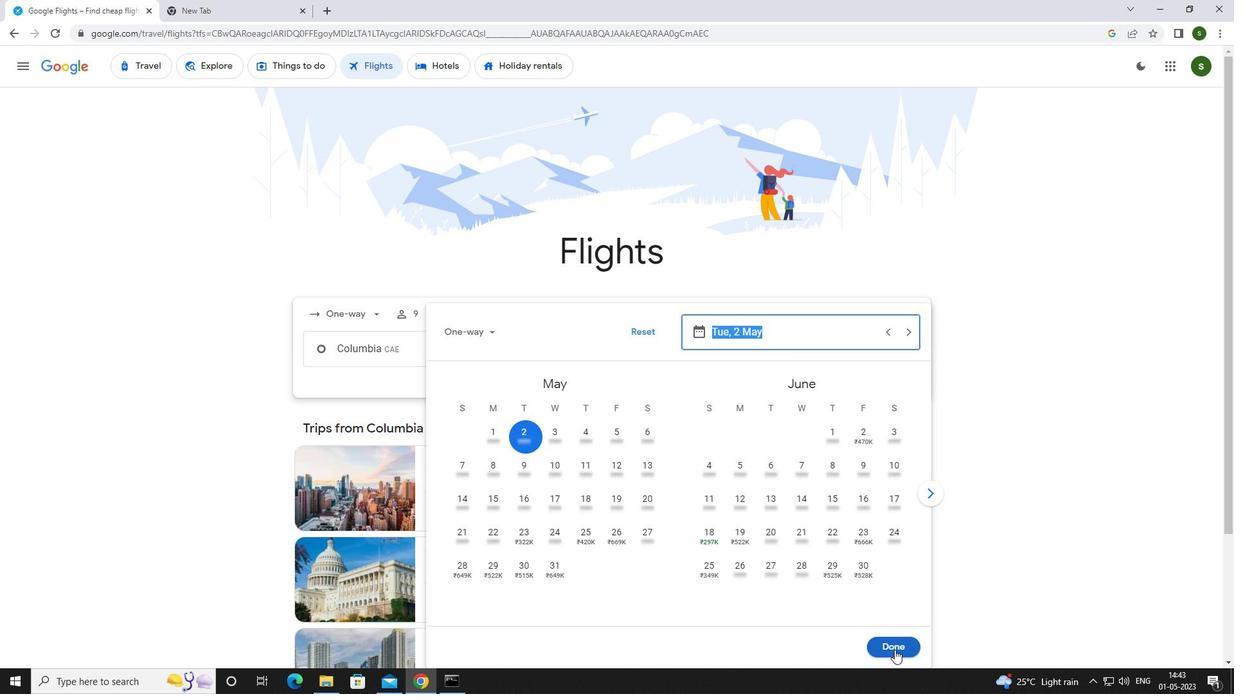 
Action: Mouse pressed left at (895, 644)
Screenshot: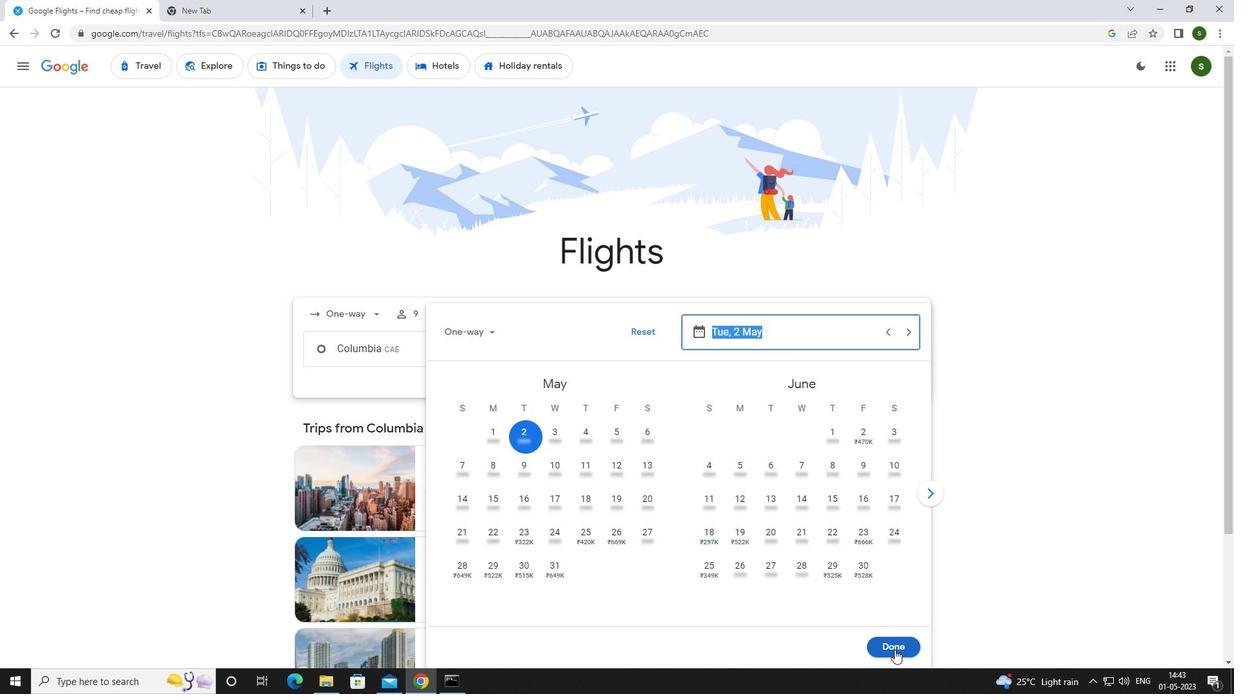 
Action: Mouse moved to (604, 398)
Screenshot: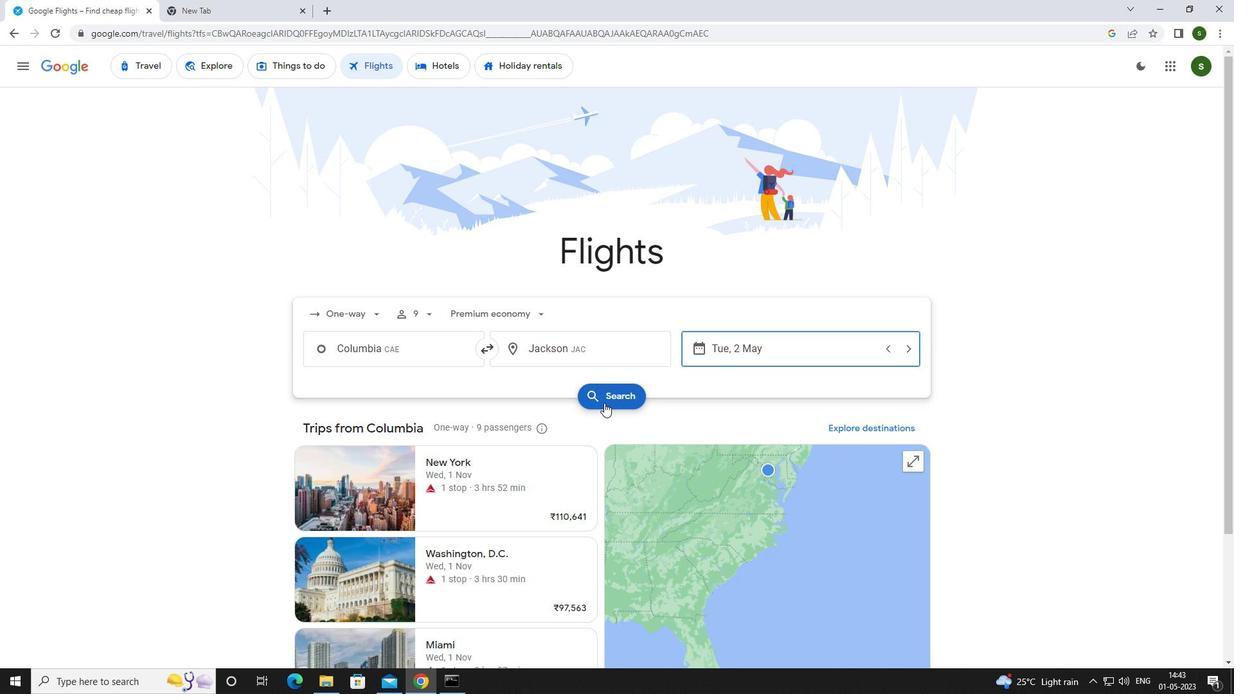 
Action: Mouse pressed left at (604, 398)
Screenshot: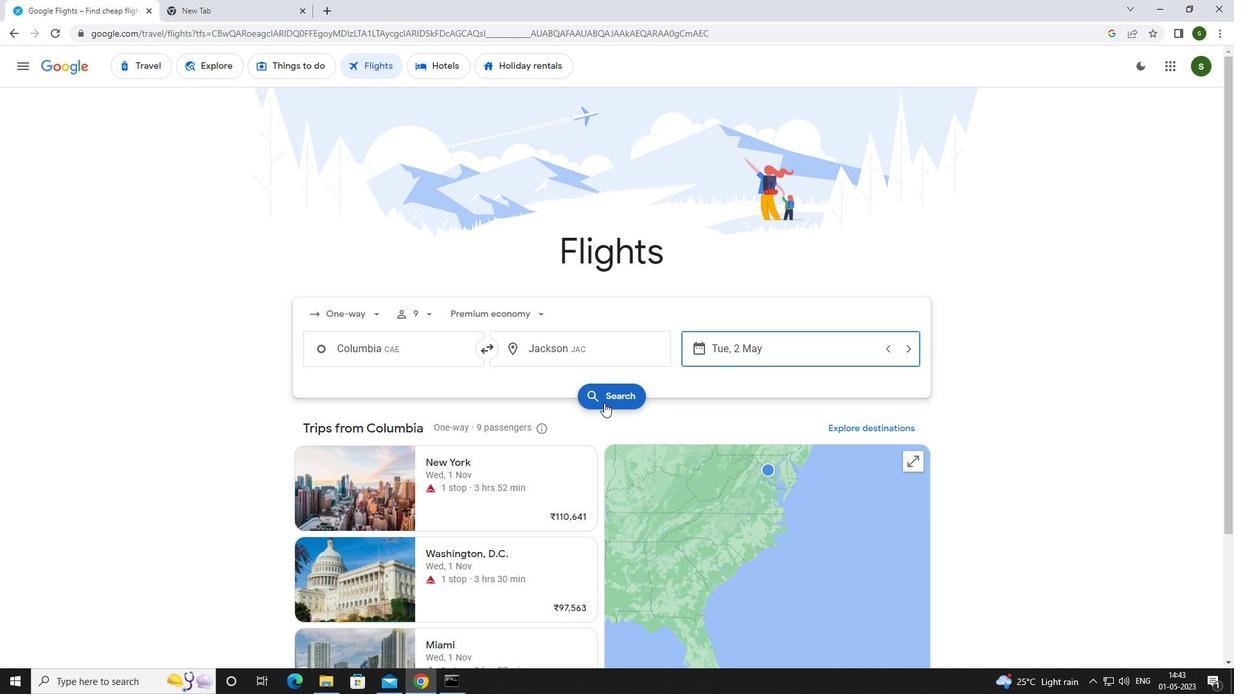 
Action: Mouse moved to (312, 185)
Screenshot: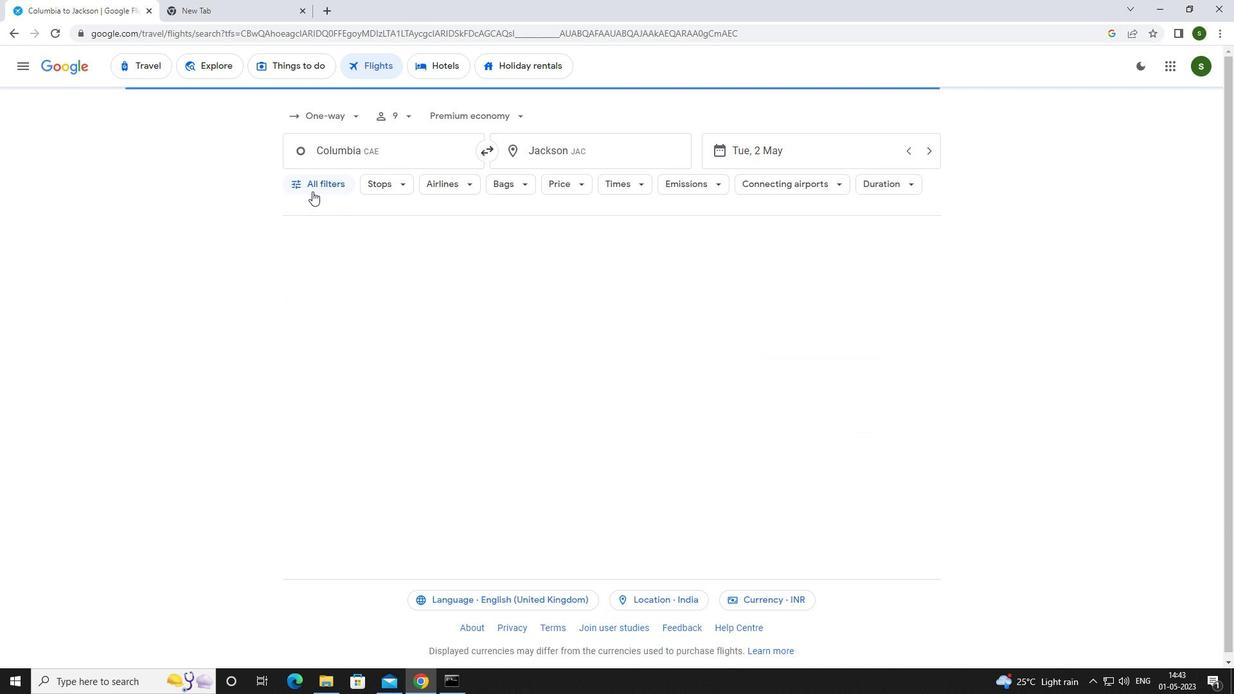 
Action: Mouse pressed left at (312, 185)
Screenshot: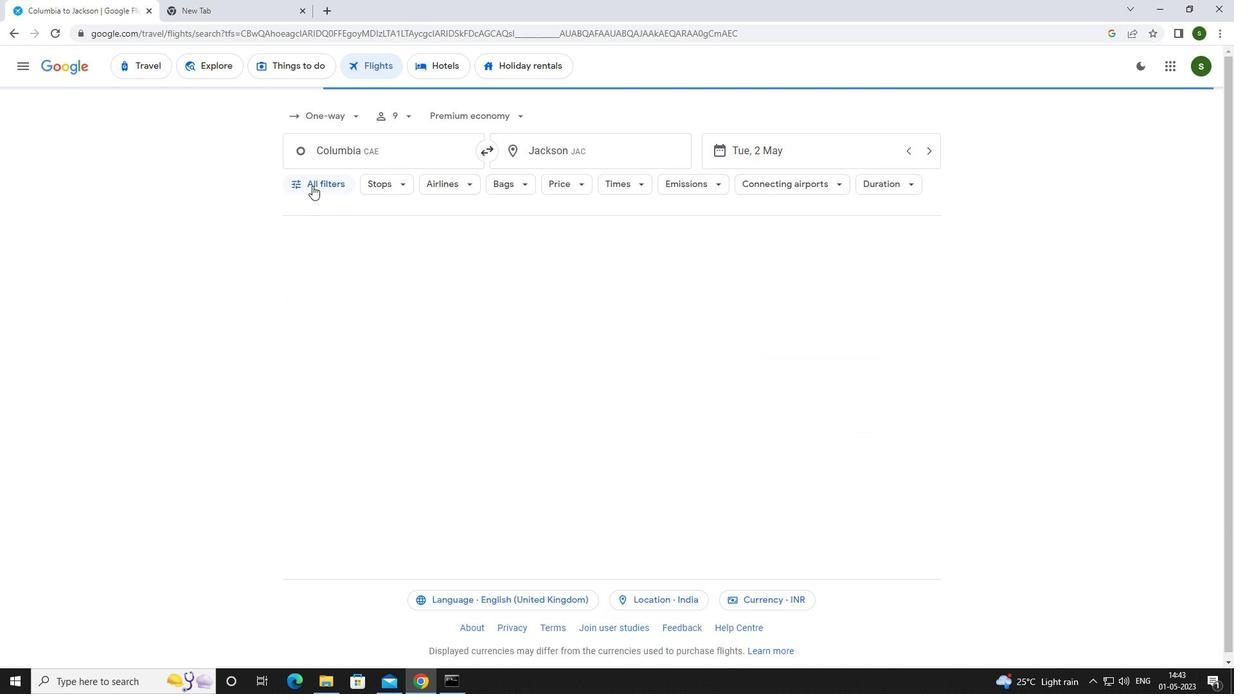 
Action: Mouse moved to (479, 454)
Screenshot: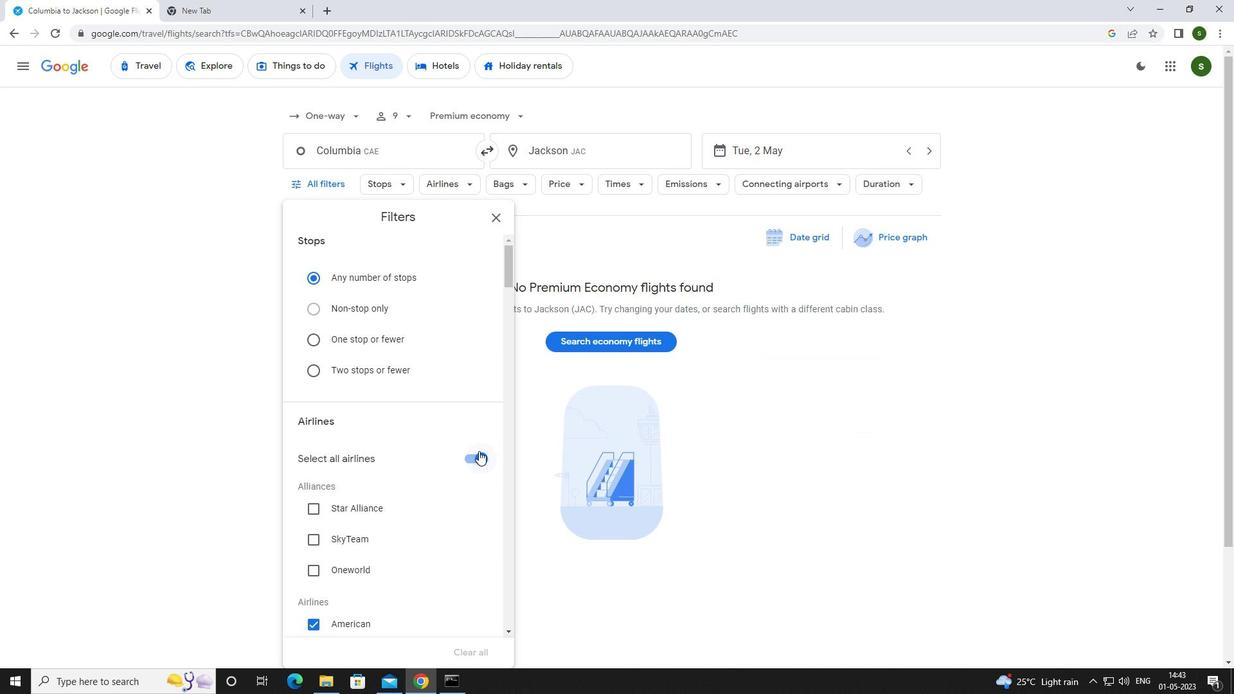 
Action: Mouse pressed left at (479, 454)
Screenshot: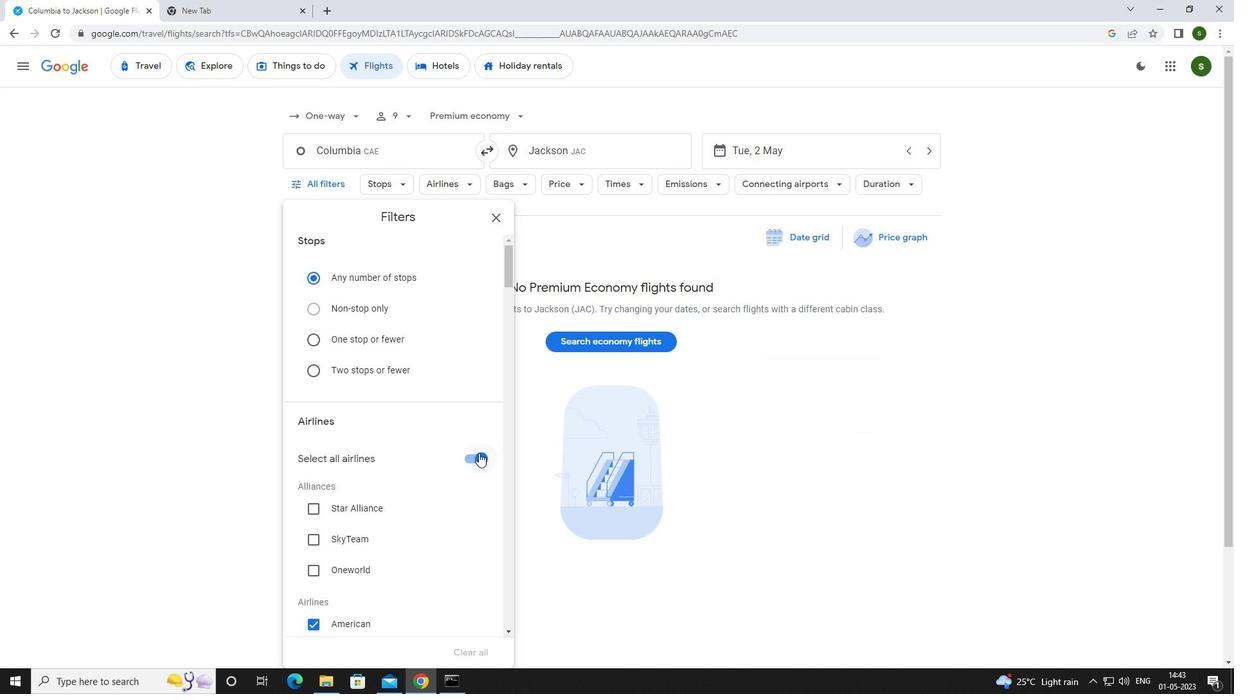 
Action: Mouse moved to (415, 381)
Screenshot: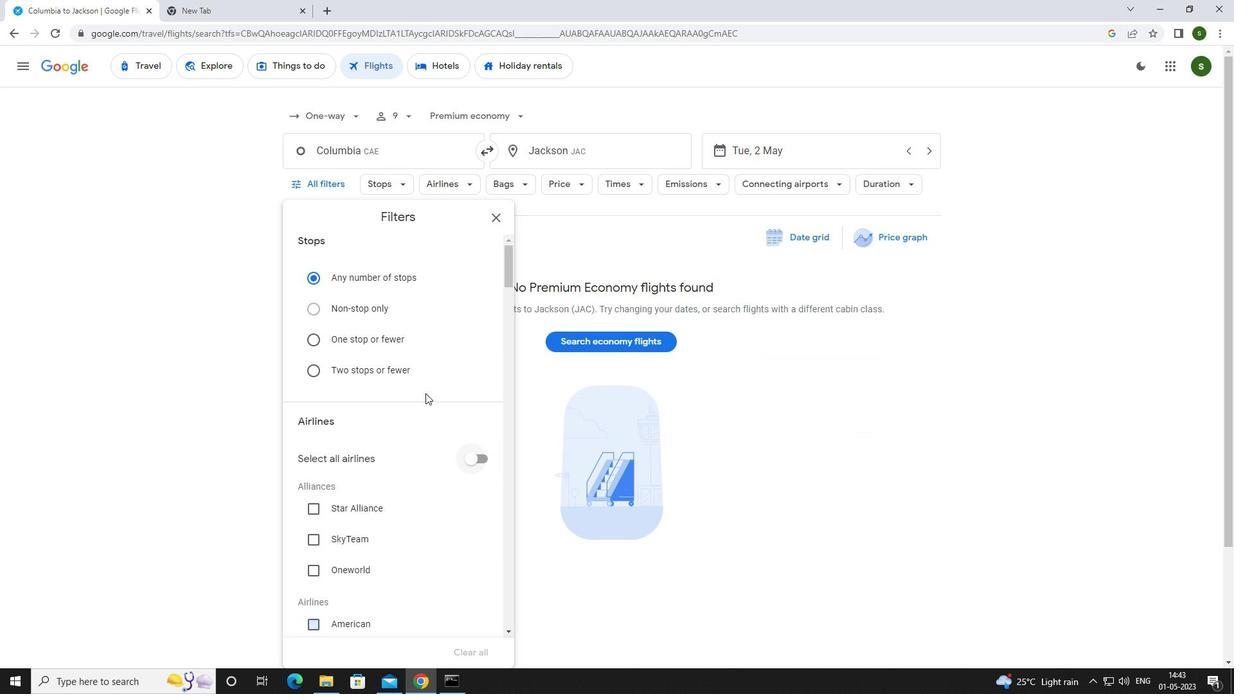 
Action: Mouse scrolled (415, 381) with delta (0, 0)
Screenshot: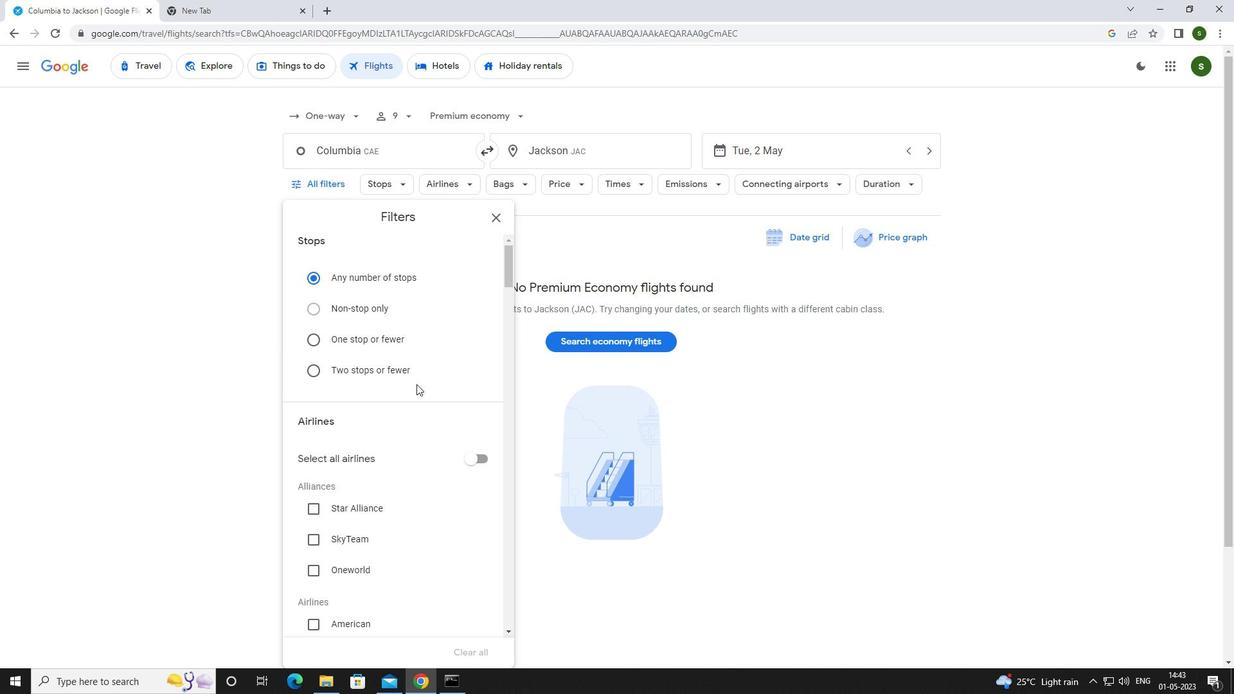 
Action: Mouse scrolled (415, 381) with delta (0, 0)
Screenshot: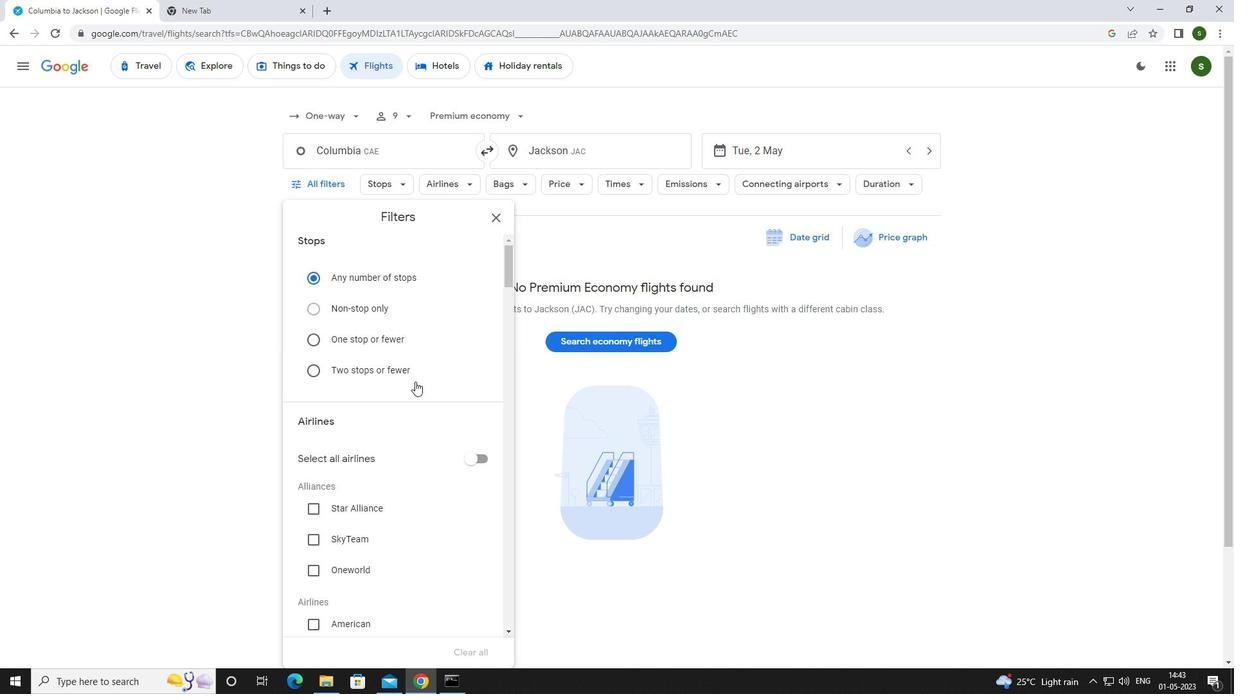 
Action: Mouse scrolled (415, 381) with delta (0, 0)
Screenshot: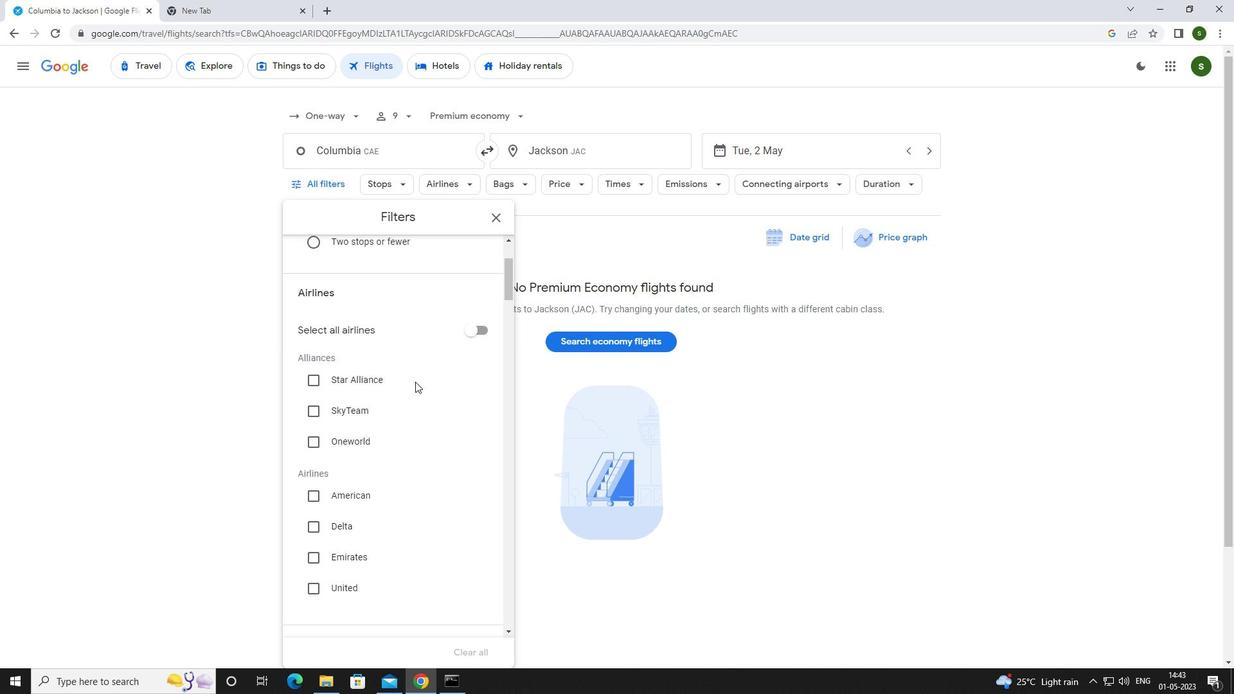 
Action: Mouse scrolled (415, 381) with delta (0, 0)
Screenshot: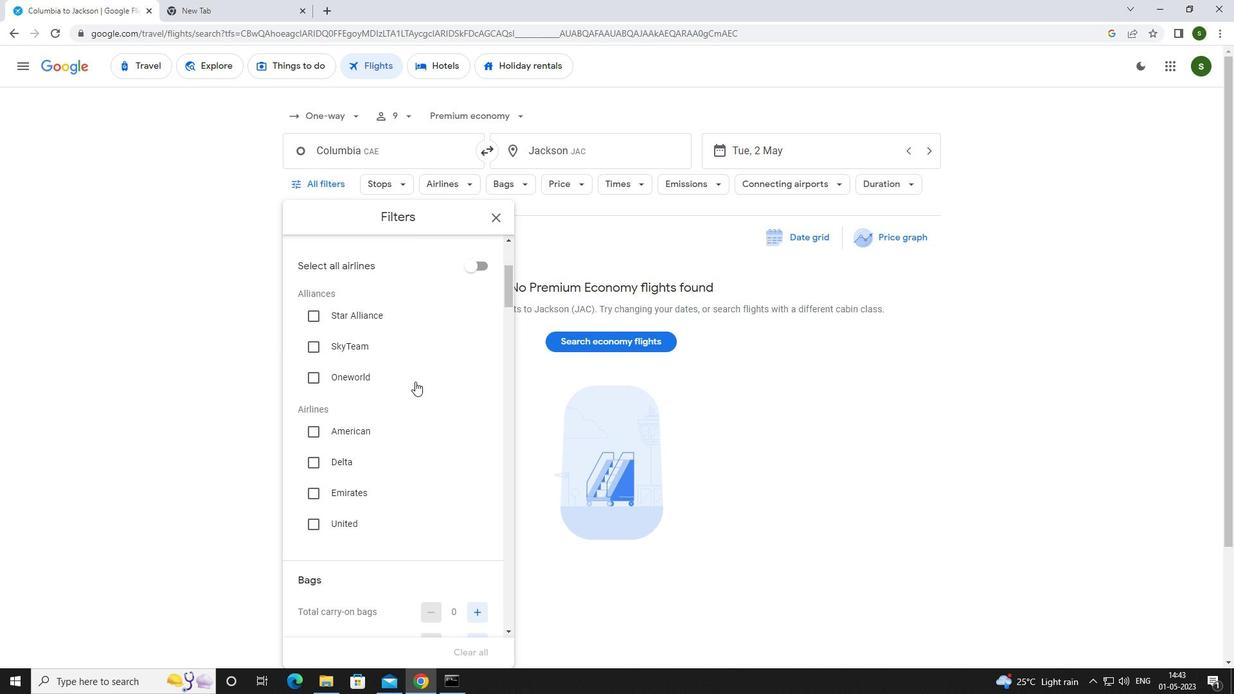 
Action: Mouse scrolled (415, 381) with delta (0, 0)
Screenshot: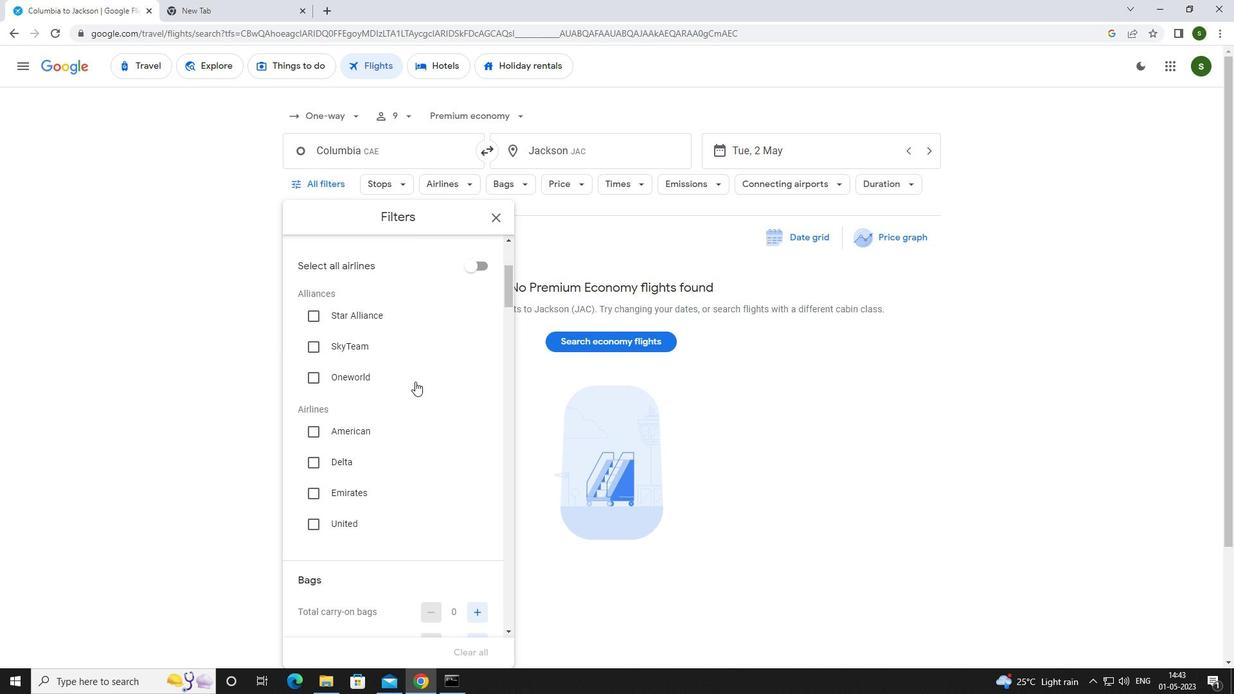 
Action: Mouse scrolled (415, 381) with delta (0, 0)
Screenshot: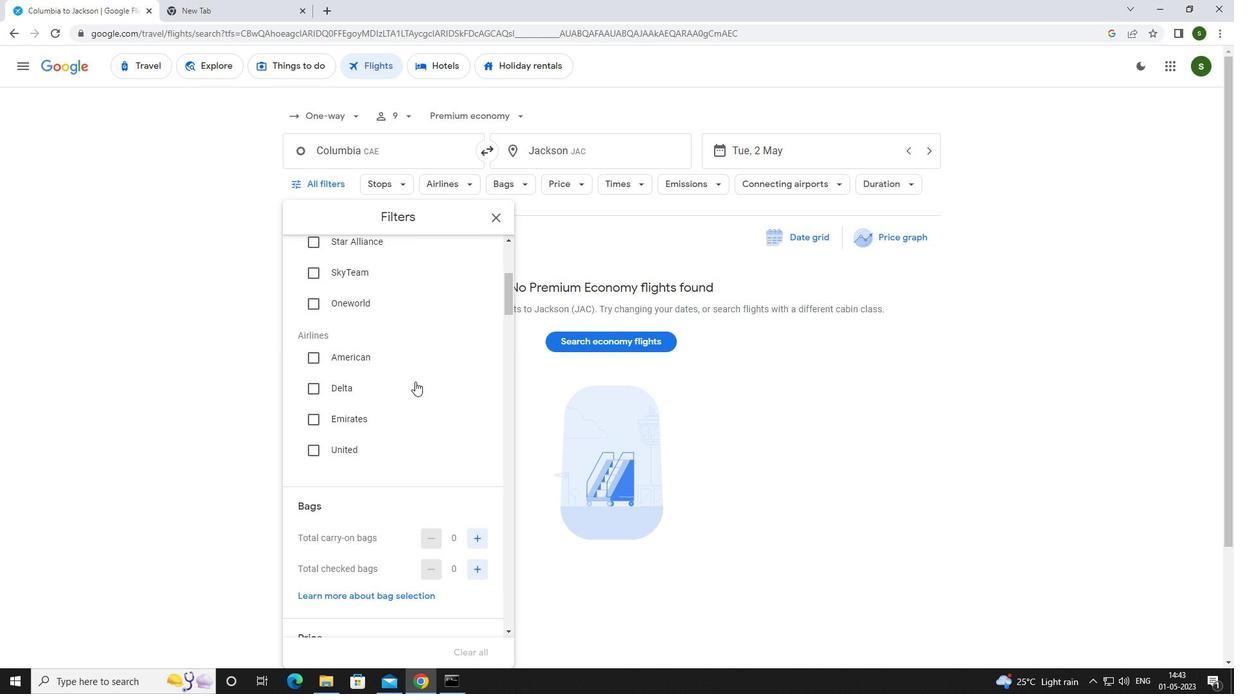
Action: Mouse scrolled (415, 381) with delta (0, 0)
Screenshot: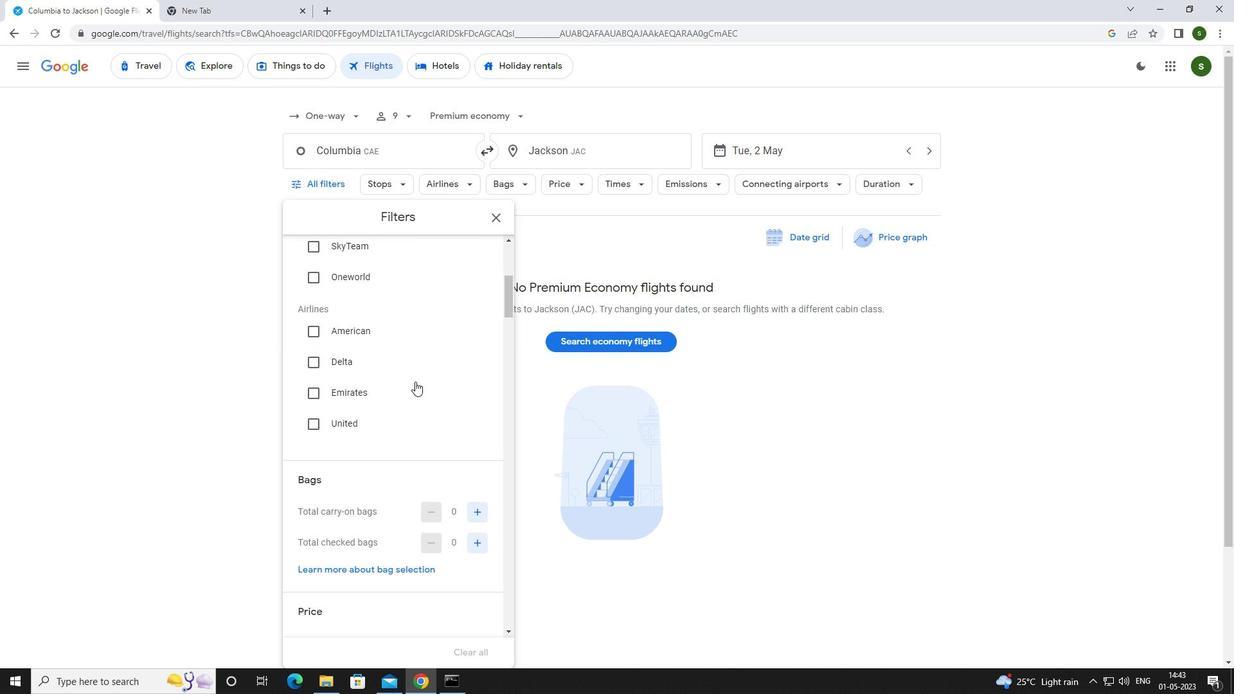 
Action: Mouse moved to (479, 356)
Screenshot: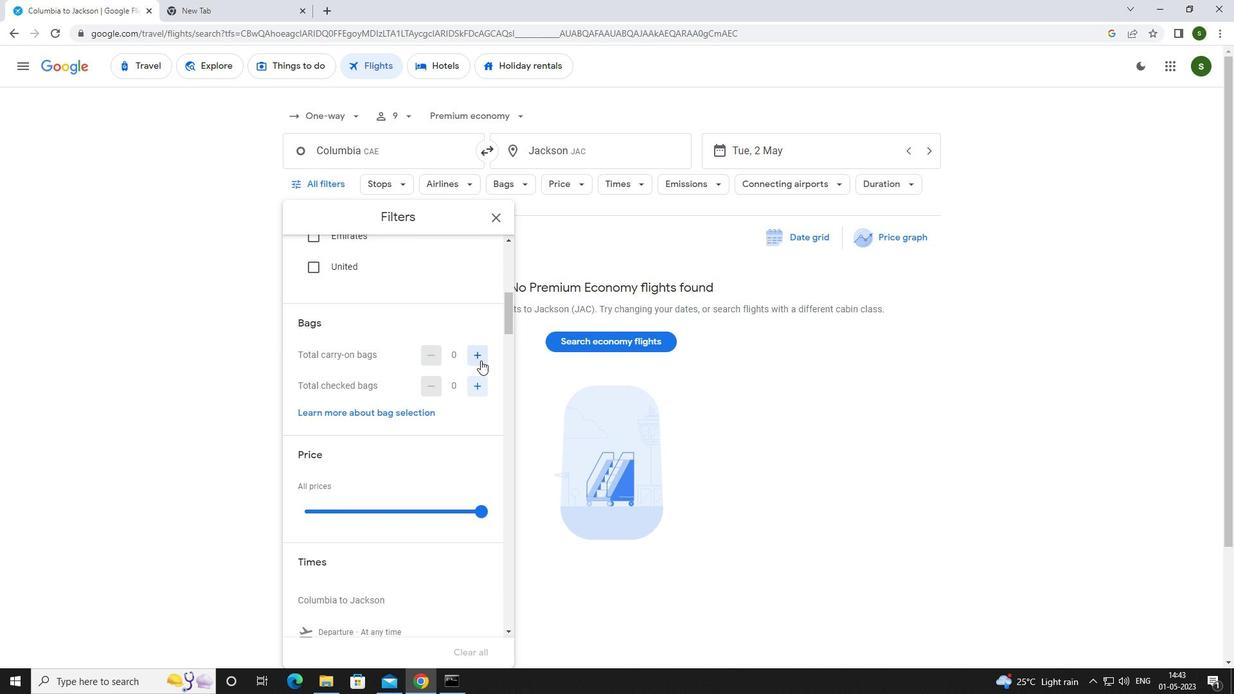 
Action: Mouse pressed left at (479, 356)
Screenshot: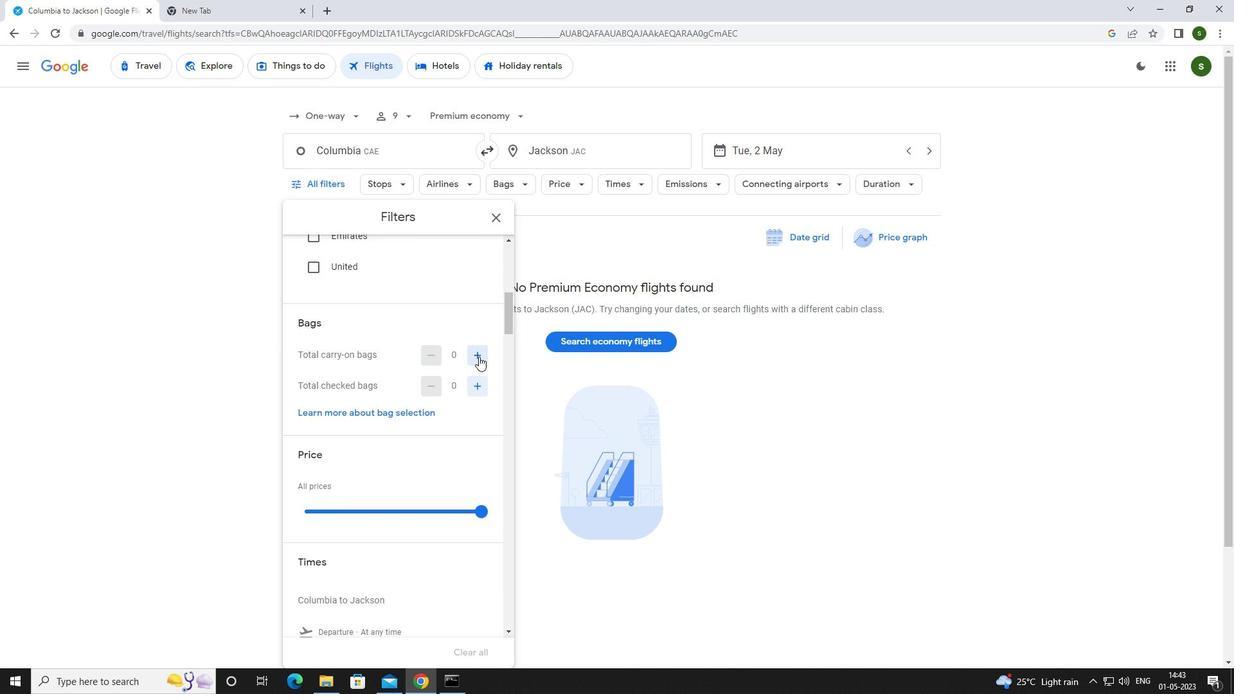 
Action: Mouse moved to (477, 356)
Screenshot: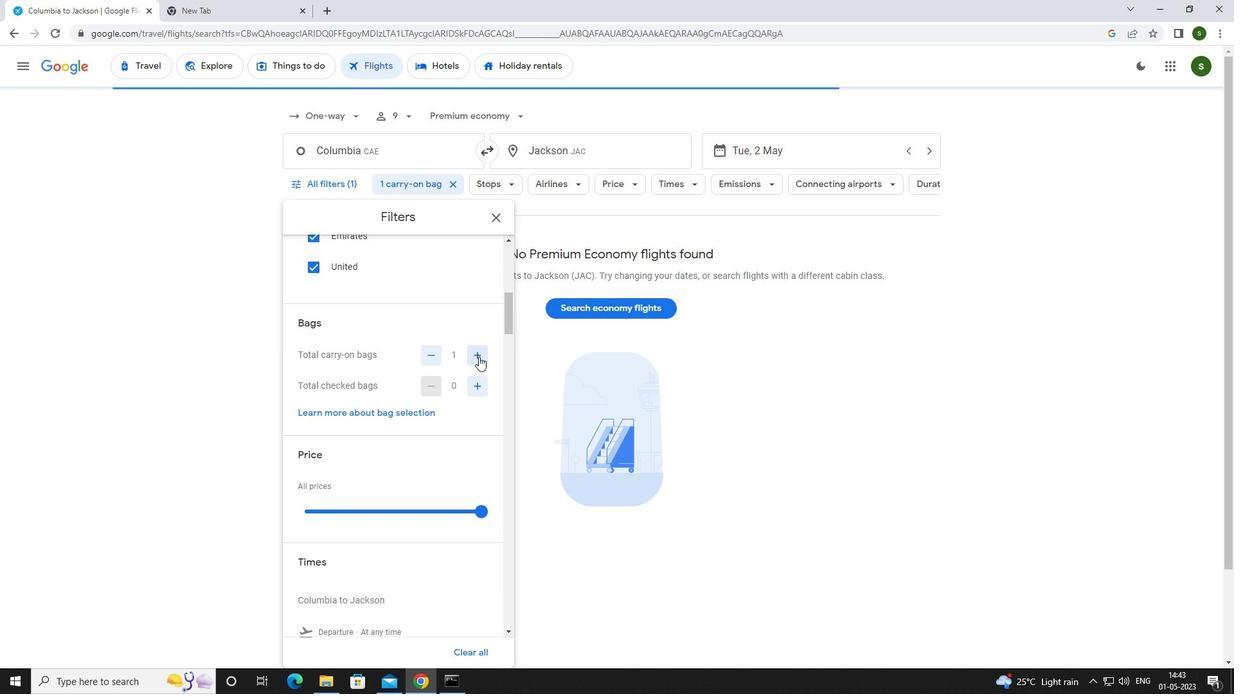 
Action: Mouse scrolled (477, 355) with delta (0, 0)
Screenshot: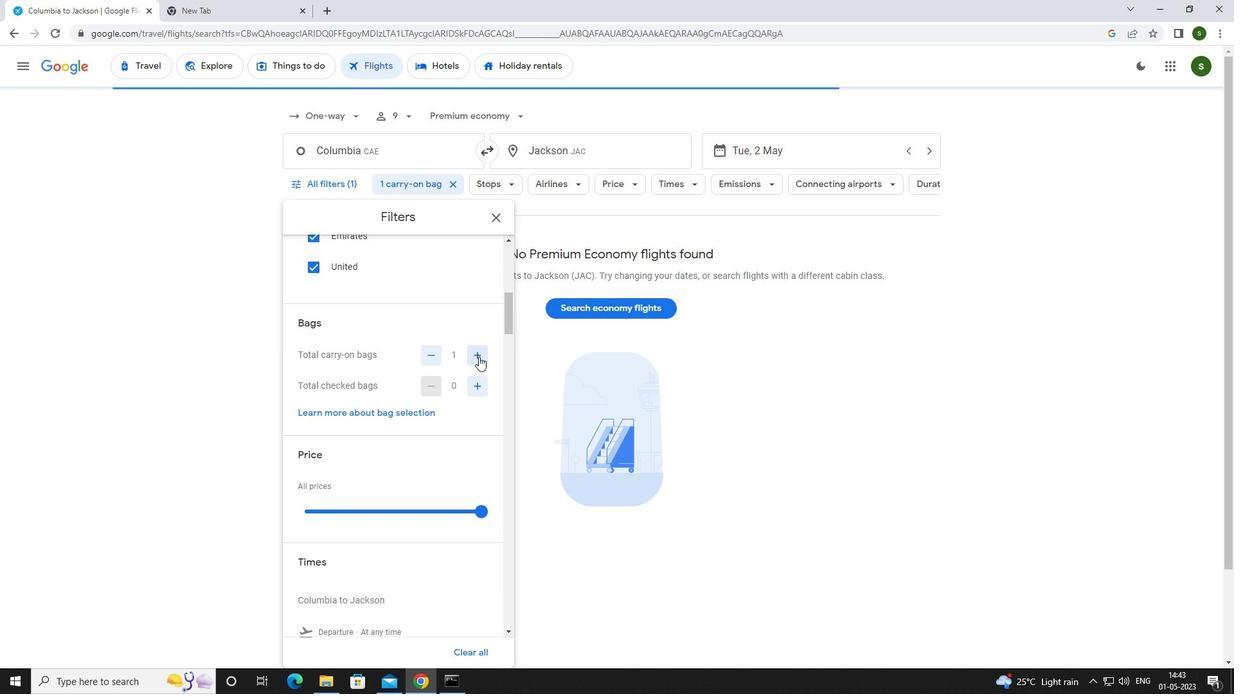 
Action: Mouse scrolled (477, 355) with delta (0, 0)
Screenshot: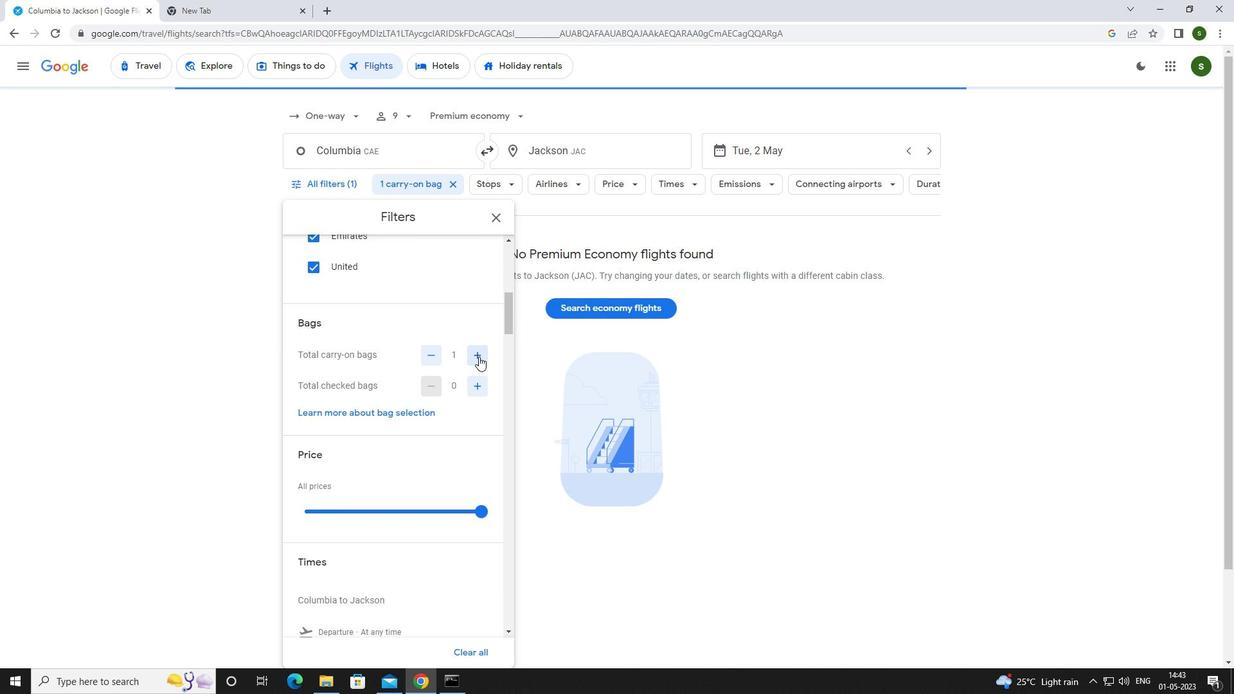 
Action: Mouse moved to (480, 382)
Screenshot: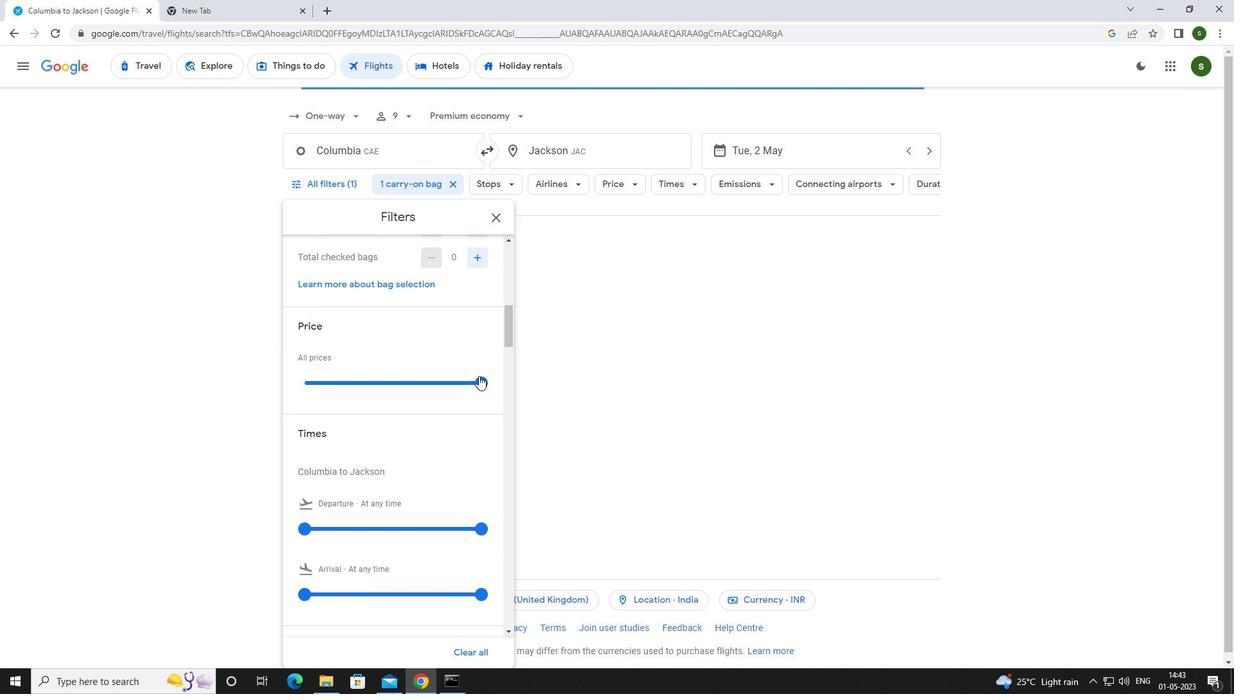 
Action: Mouse pressed left at (480, 382)
Screenshot: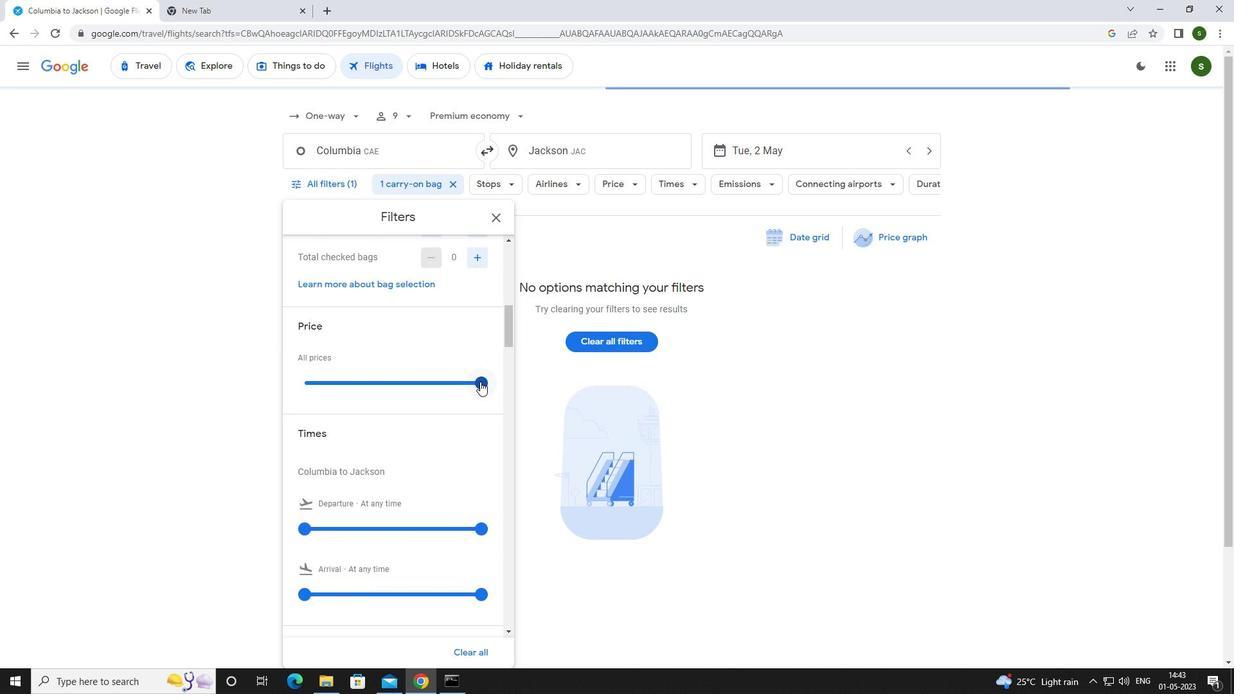 
Action: Mouse moved to (480, 382)
Screenshot: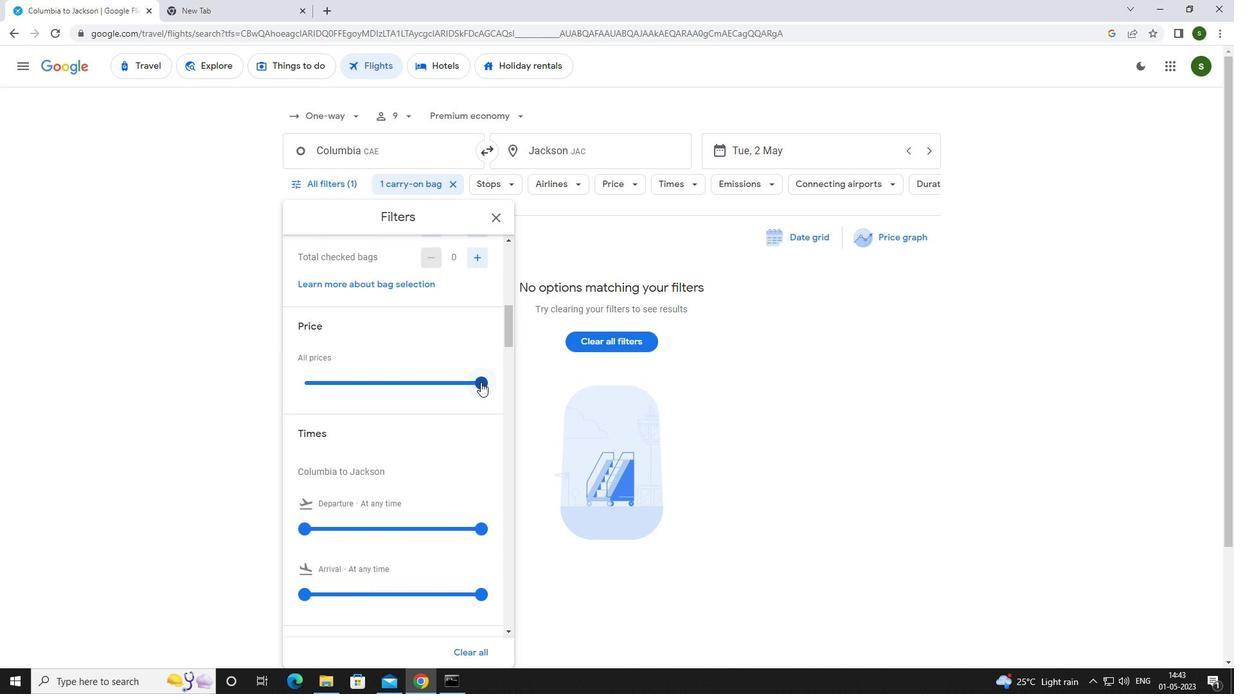 
Action: Mouse scrolled (480, 381) with delta (0, 0)
Screenshot: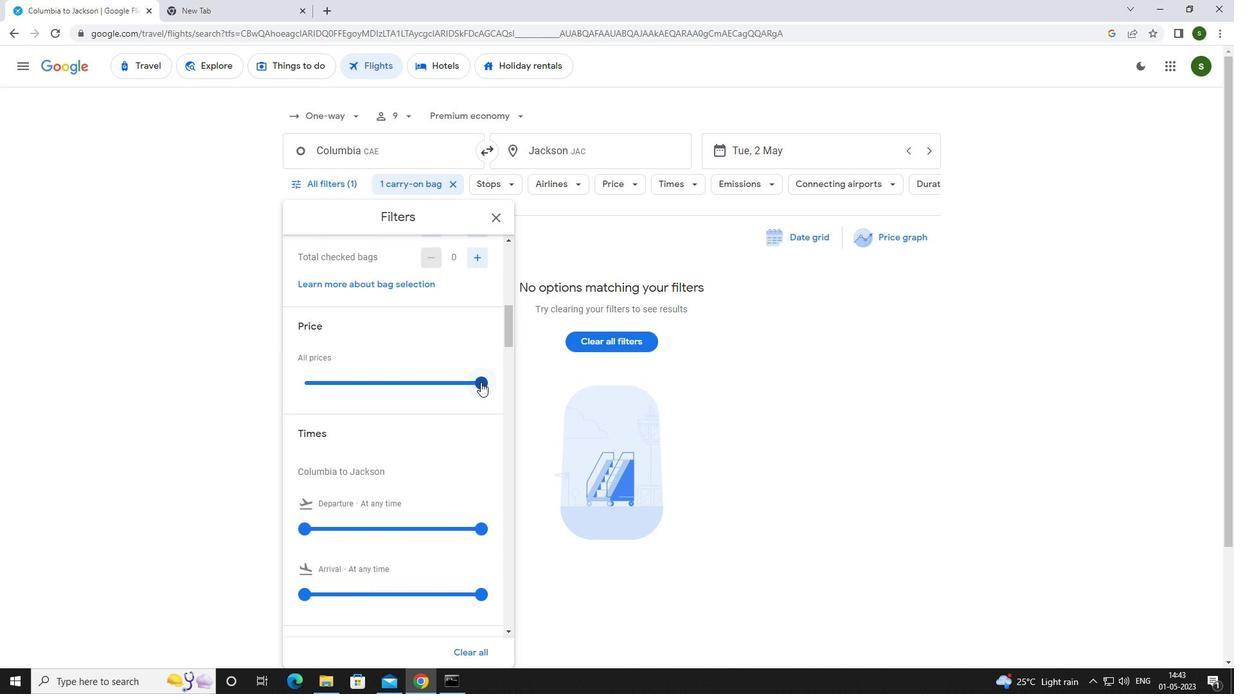 
Action: Mouse scrolled (480, 381) with delta (0, 0)
Screenshot: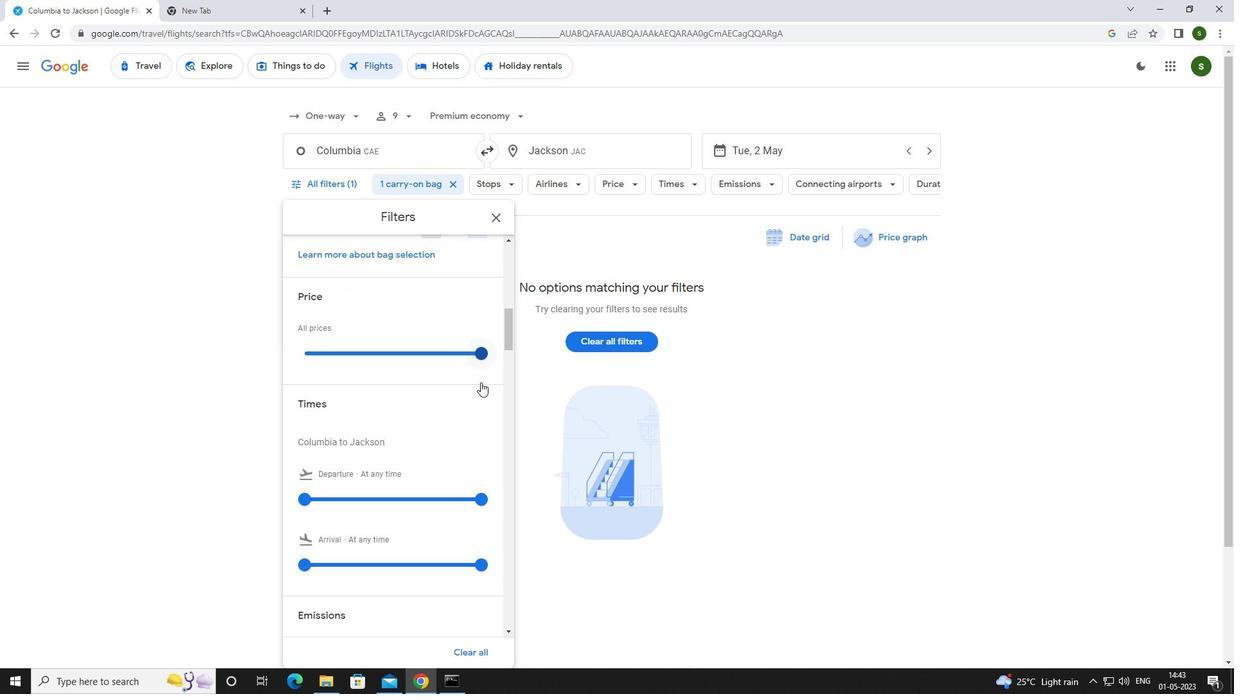 
Action: Mouse moved to (310, 401)
Screenshot: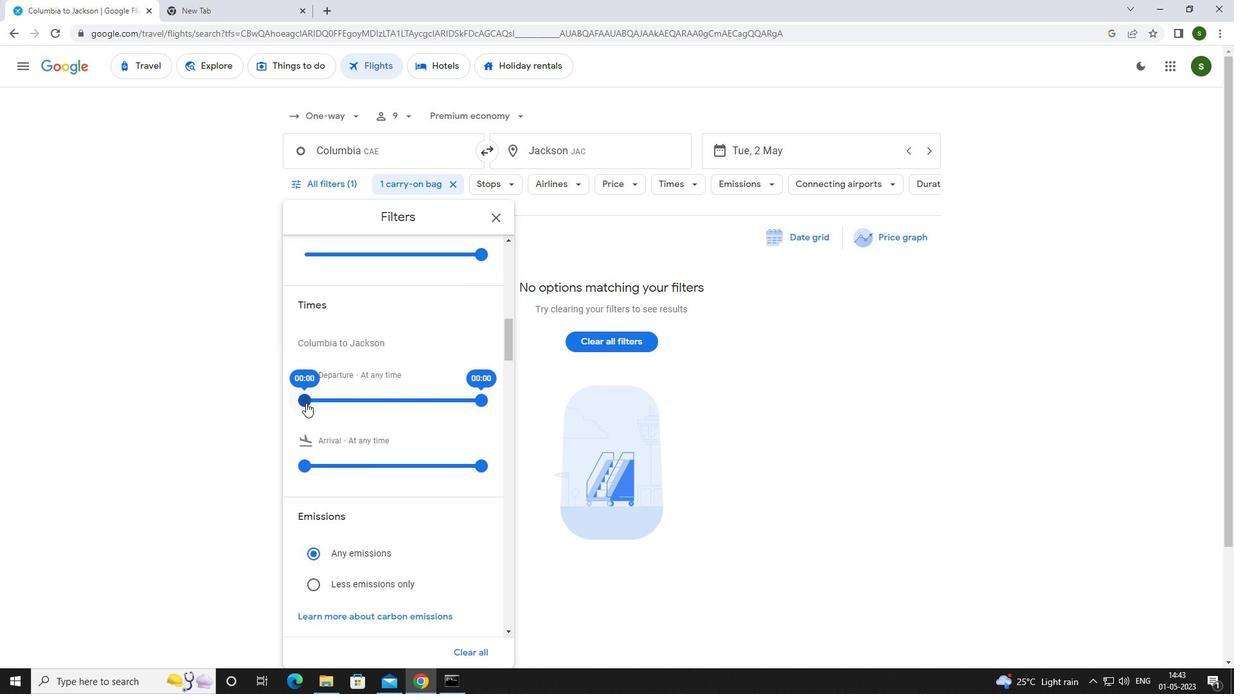 
Action: Mouse pressed left at (310, 401)
Screenshot: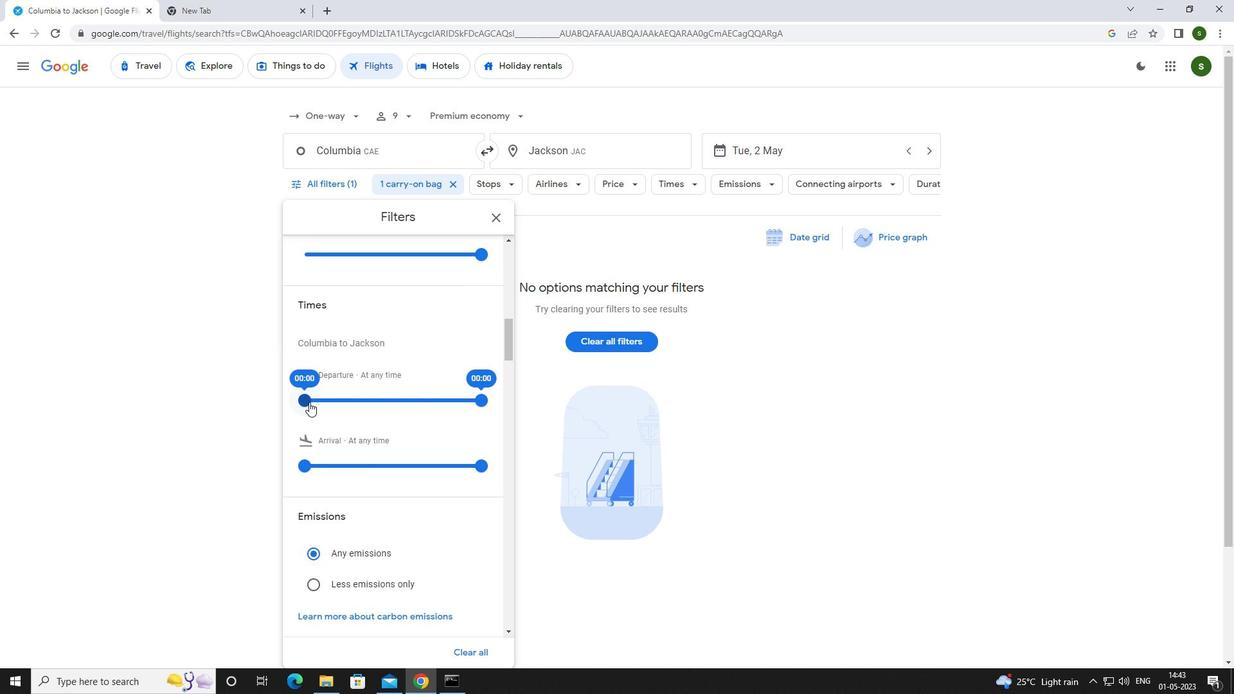 
Action: Mouse moved to (730, 383)
Screenshot: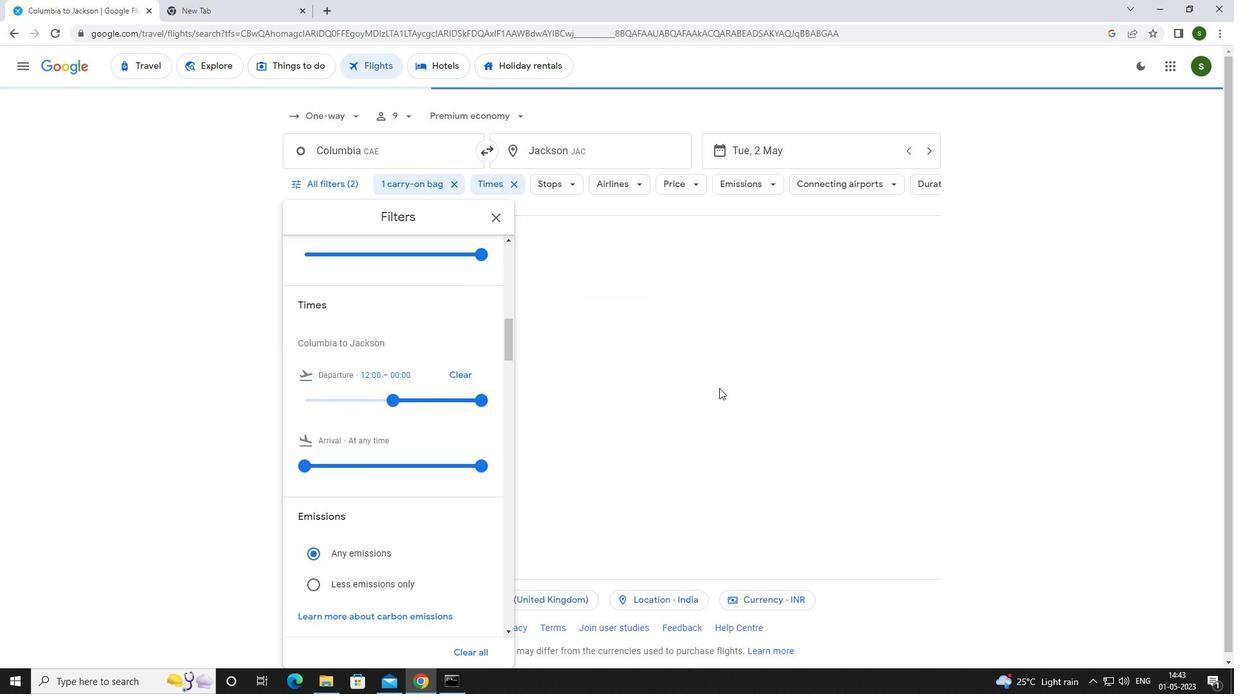 
Action: Mouse pressed left at (730, 383)
Screenshot: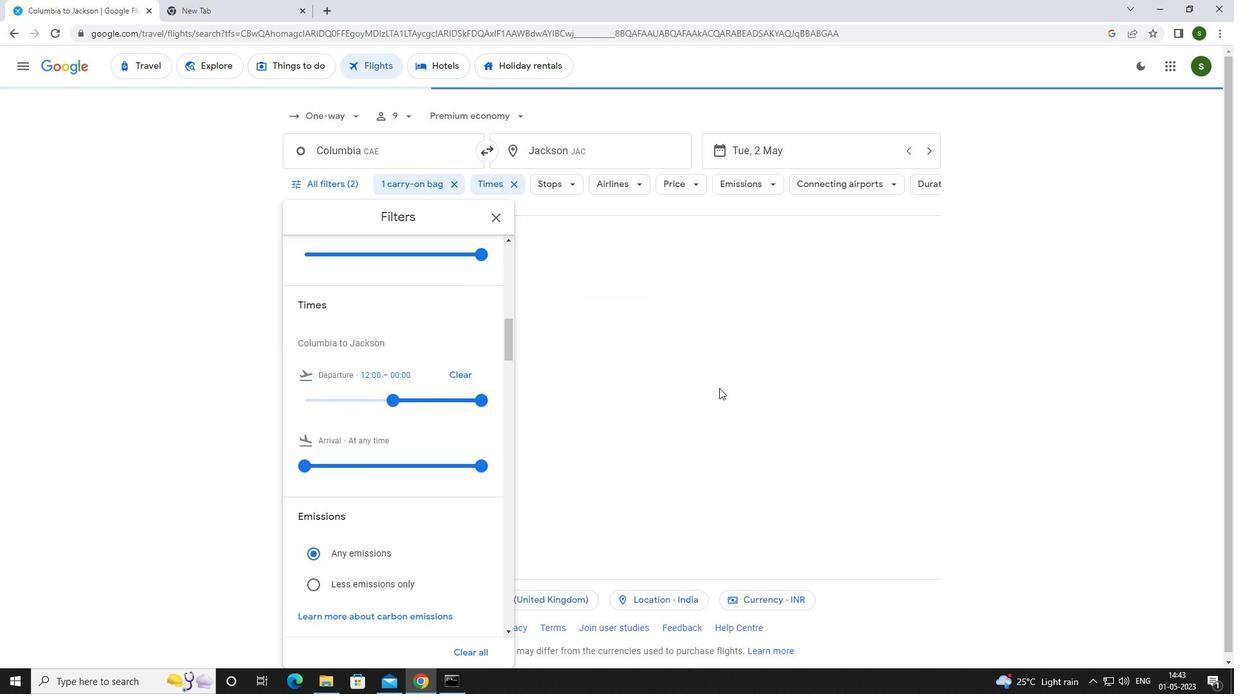 
Action: Mouse moved to (730, 383)
Screenshot: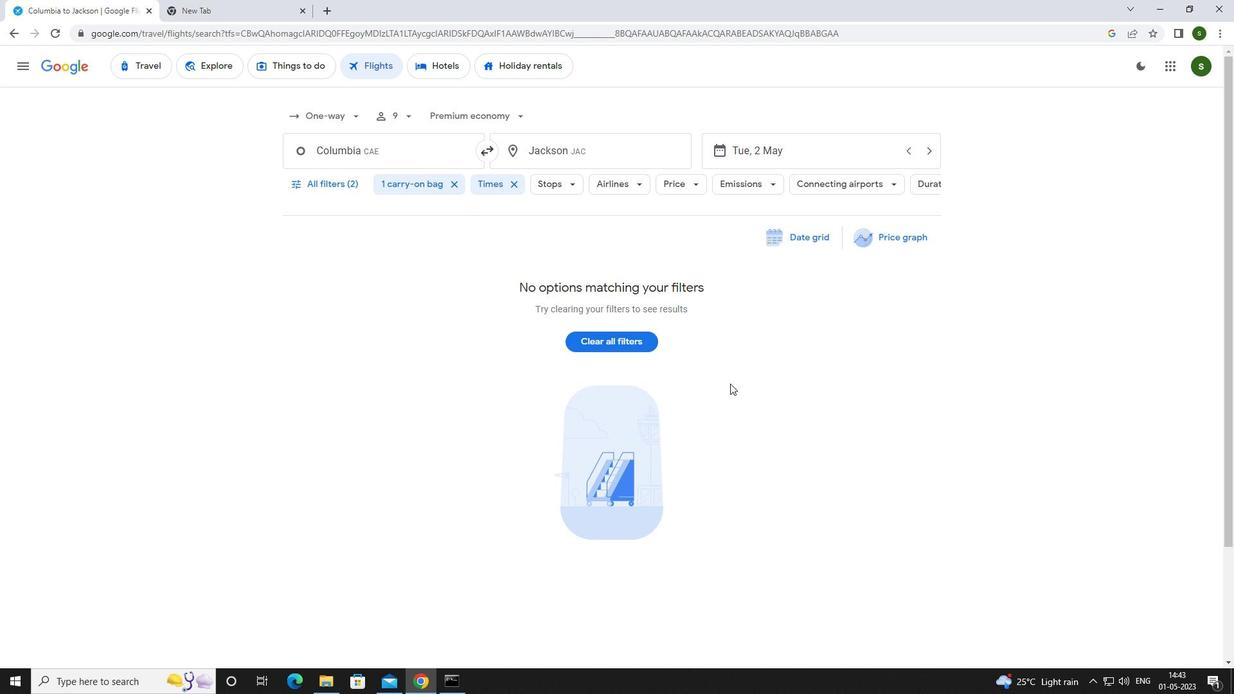 
Action: Key pressed <Key.f8>
Screenshot: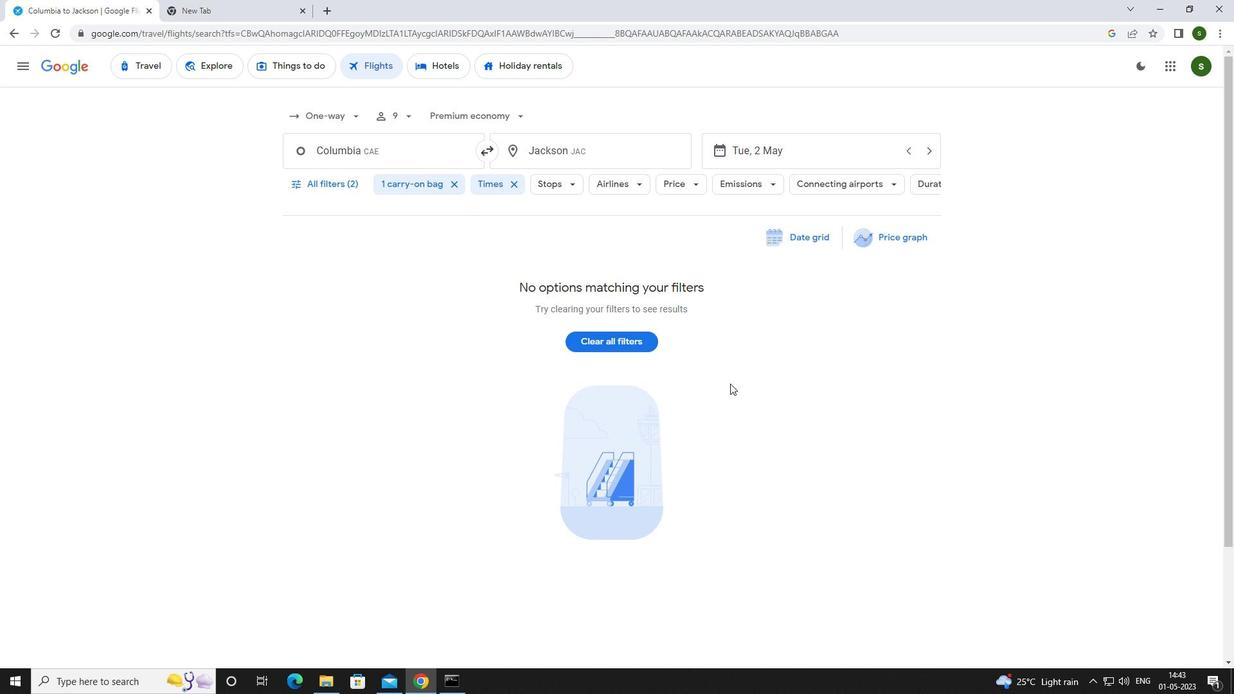 
